 Task: Look for space in Aljaraque, Spain from 4th June, 2023 to 8th June, 2023 for 2 adults in price range Rs.8000 to Rs.16000. Place can be private room with 1  bedroom having 1 bed and 1 bathroom. Property type can be house, flat, guest house, hotel. Booking option can be shelf check-in. Required host language is English.
Action: Mouse moved to (316, 142)
Screenshot: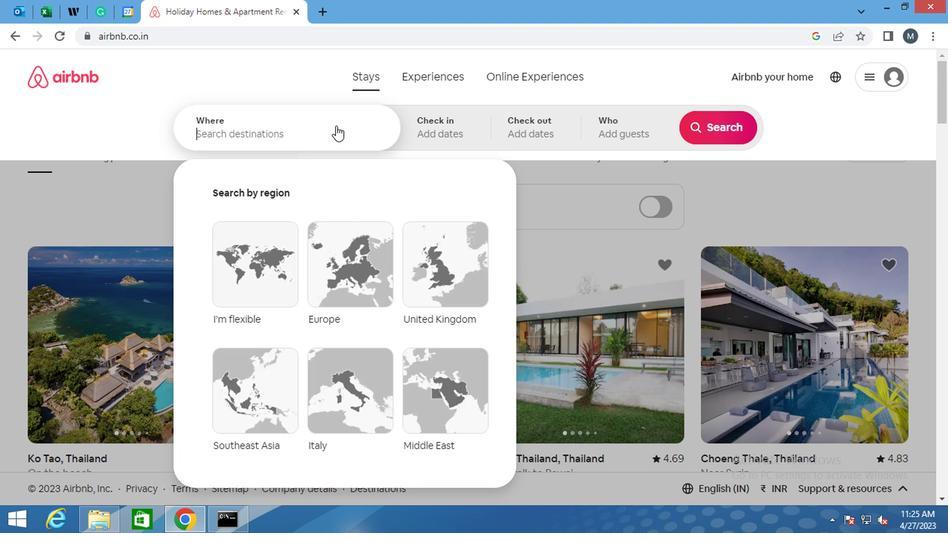 
Action: Mouse pressed left at (316, 142)
Screenshot: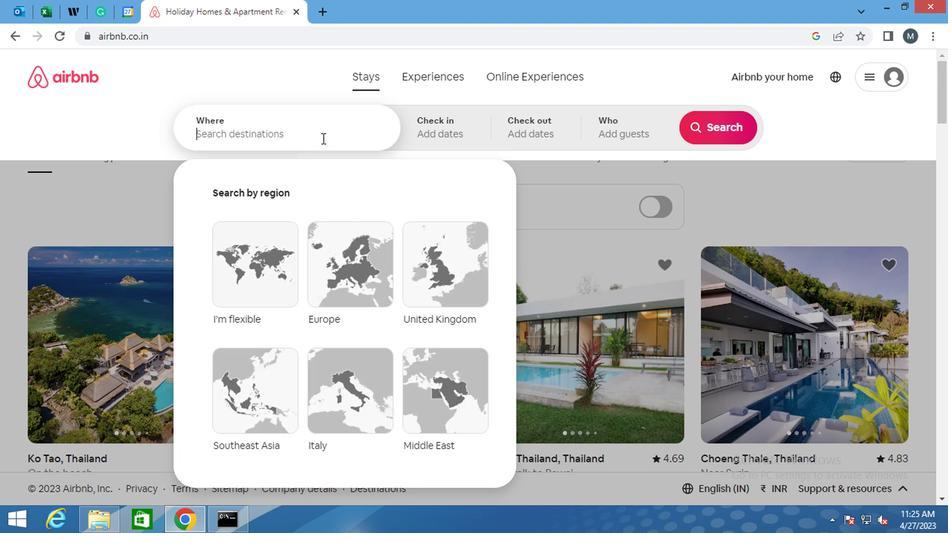 
Action: Mouse moved to (308, 136)
Screenshot: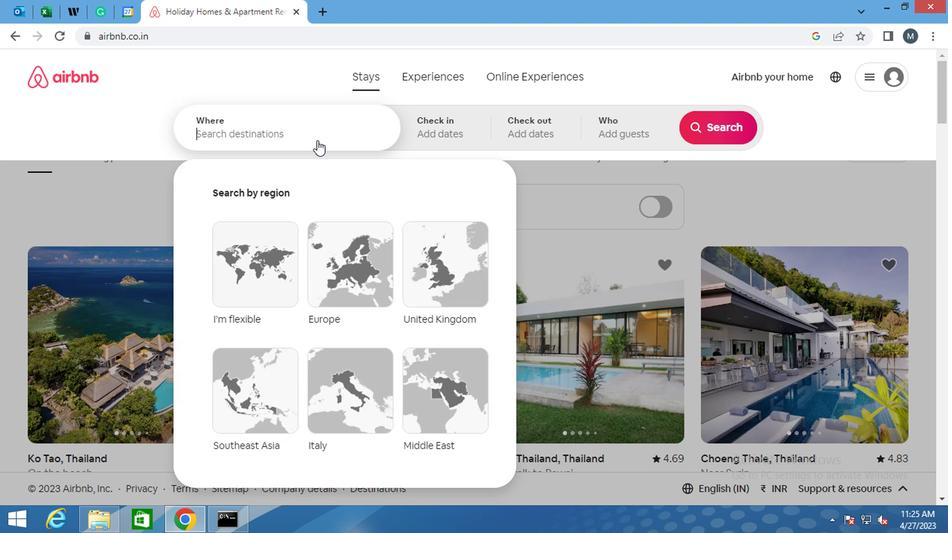 
Action: Key pressed <Key.shift>ALJARAQUE,<Key.space>
Screenshot: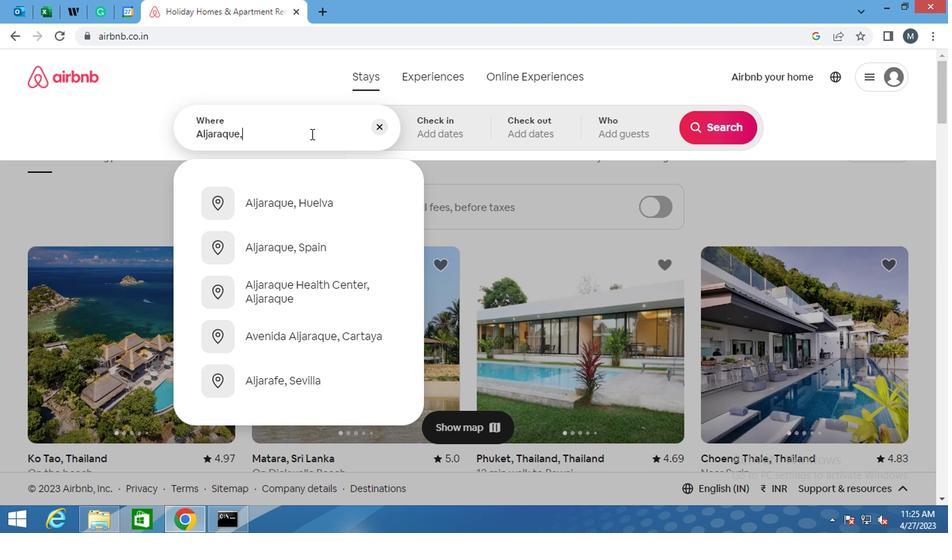 
Action: Mouse moved to (334, 251)
Screenshot: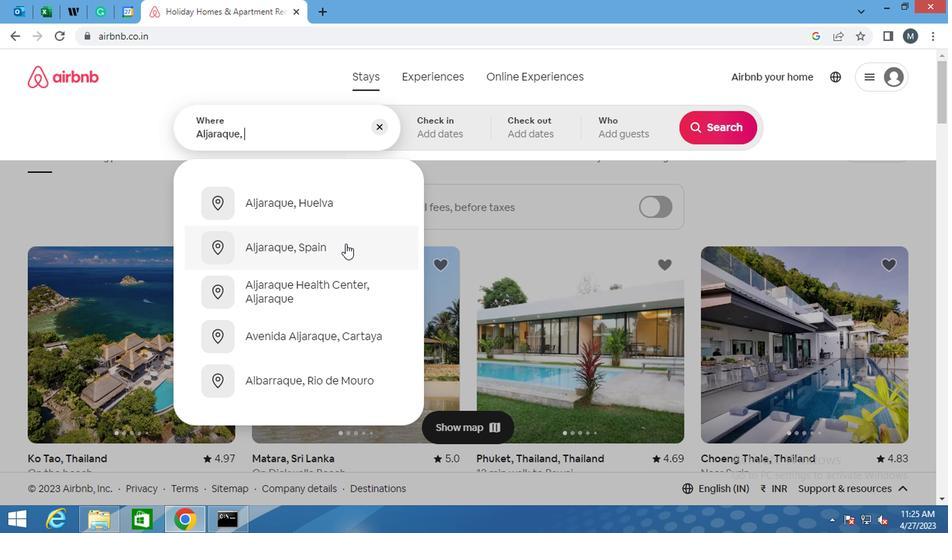 
Action: Mouse pressed left at (334, 251)
Screenshot: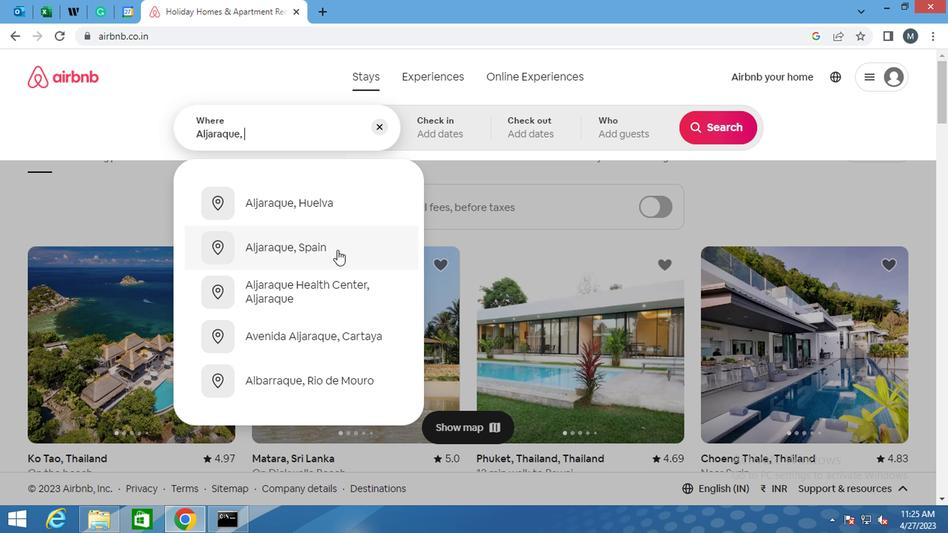 
Action: Mouse moved to (707, 238)
Screenshot: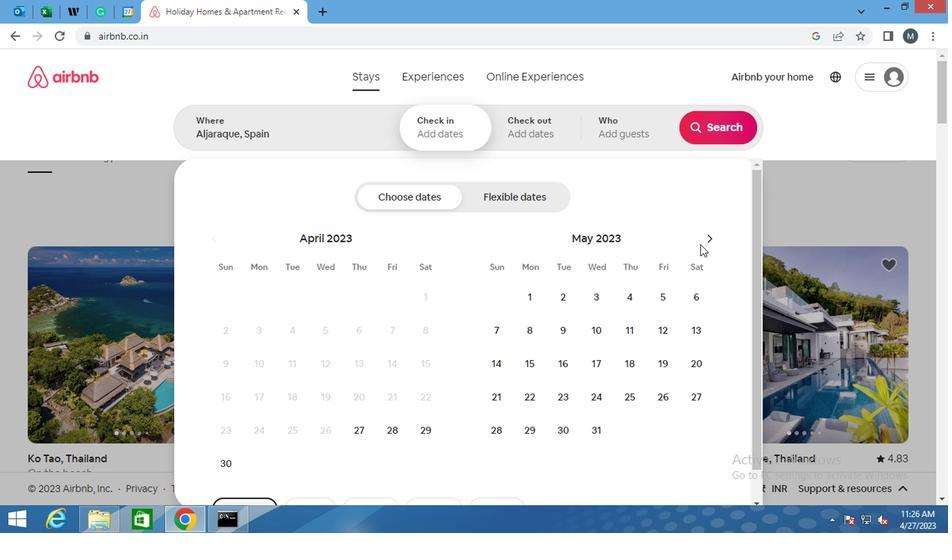 
Action: Mouse pressed left at (707, 238)
Screenshot: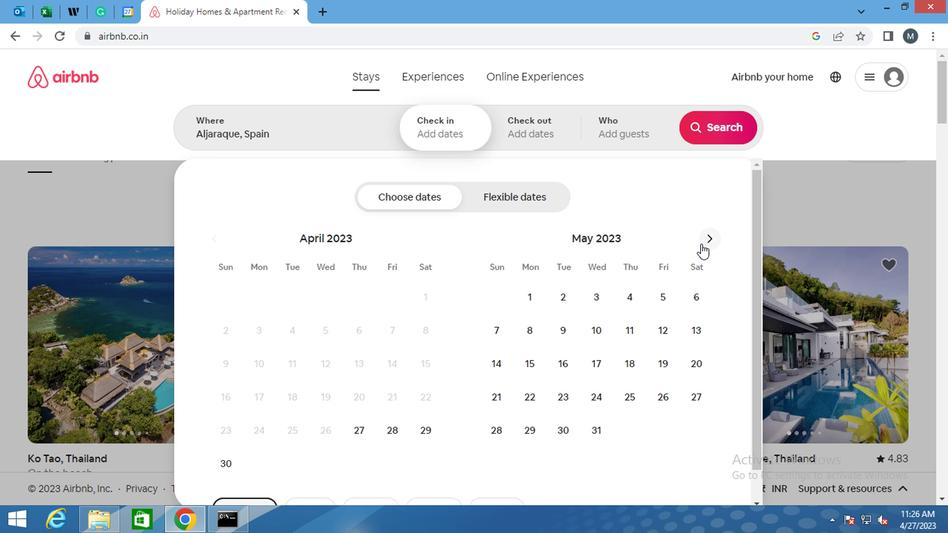 
Action: Mouse pressed left at (707, 238)
Screenshot: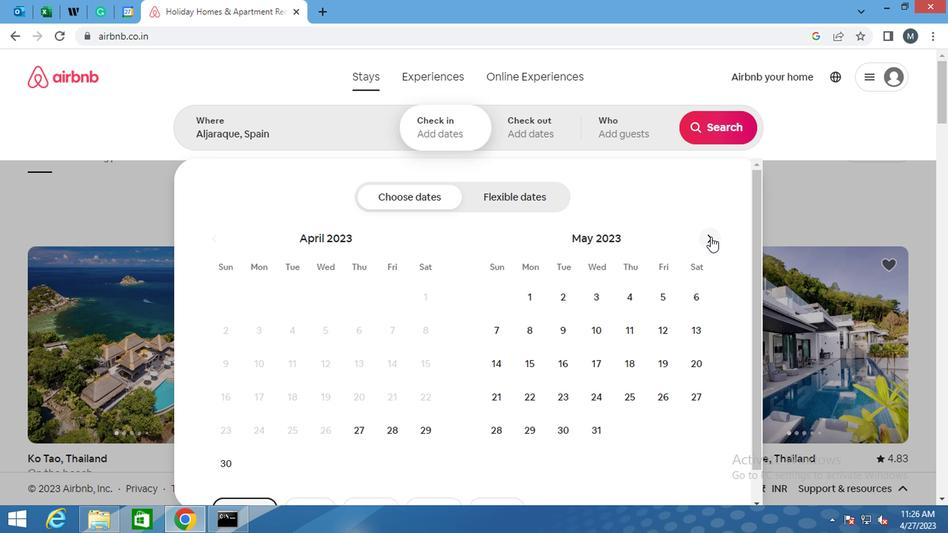 
Action: Mouse moved to (499, 335)
Screenshot: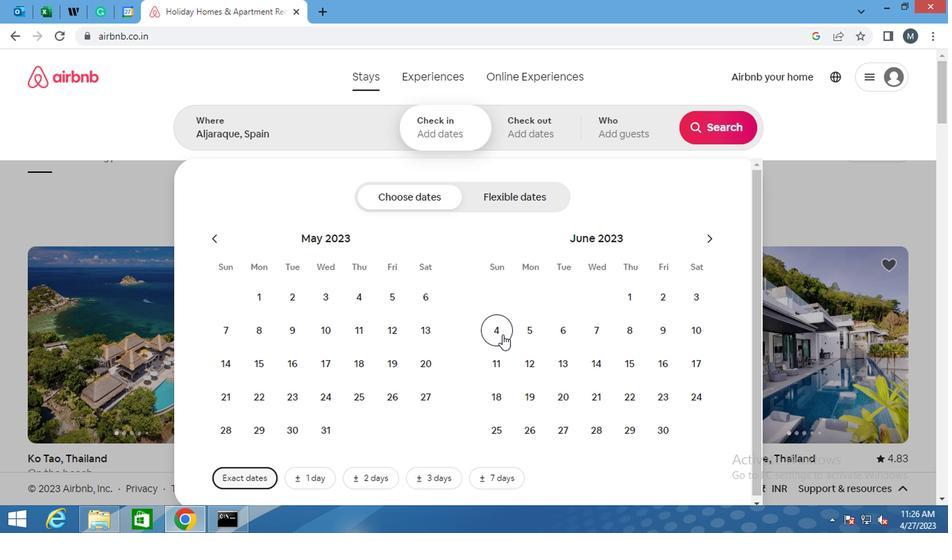
Action: Mouse pressed left at (499, 335)
Screenshot: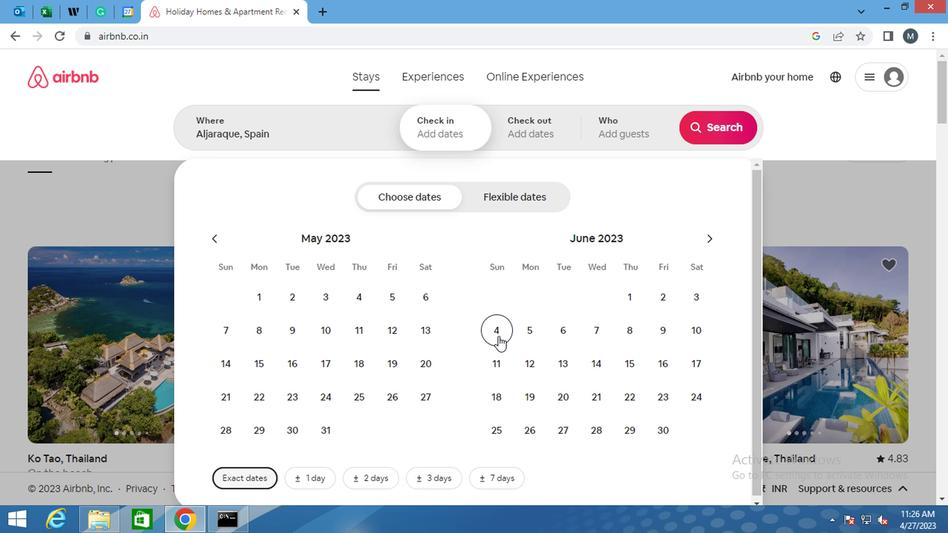 
Action: Mouse moved to (639, 333)
Screenshot: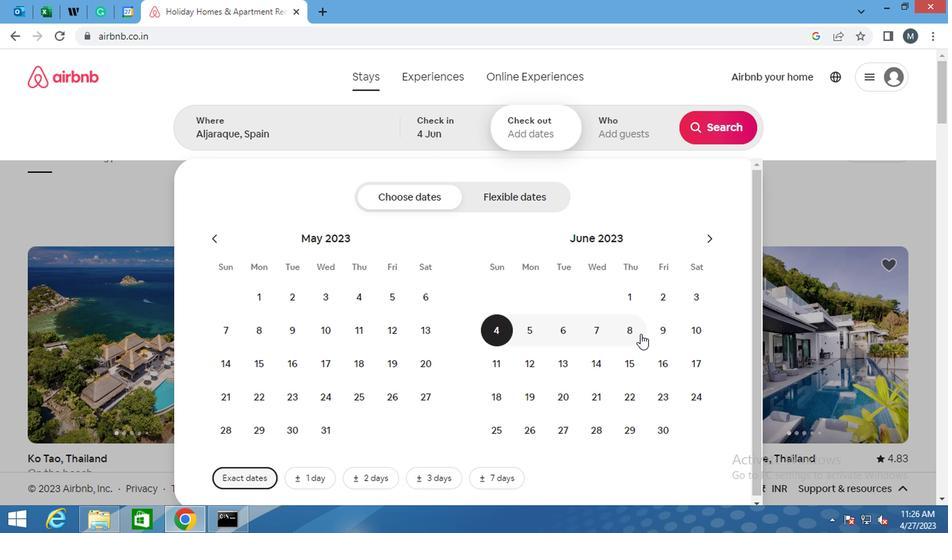 
Action: Mouse pressed left at (639, 333)
Screenshot: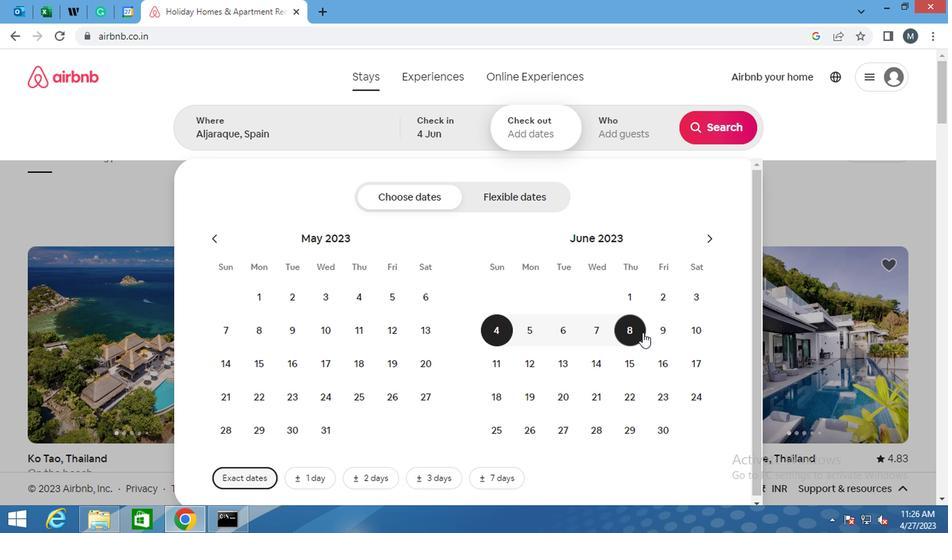
Action: Mouse moved to (615, 141)
Screenshot: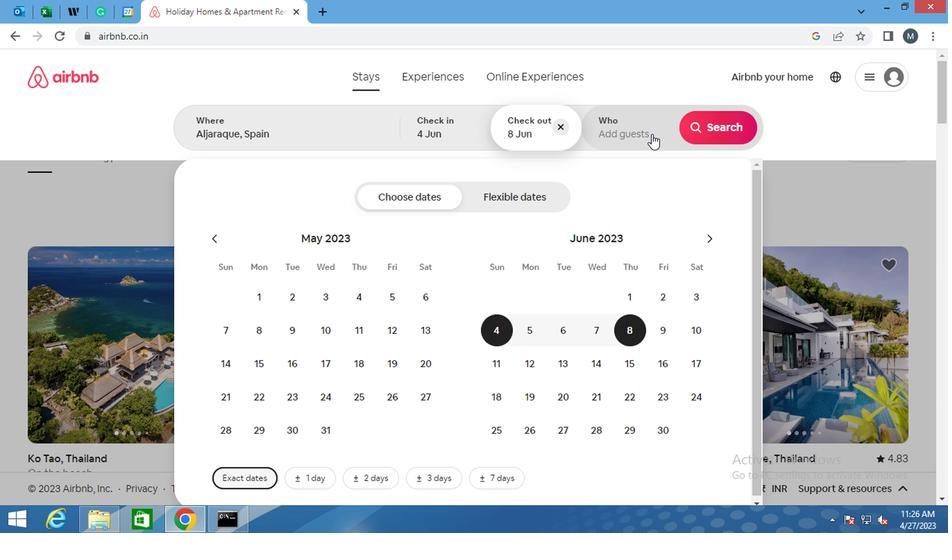 
Action: Mouse pressed left at (615, 141)
Screenshot: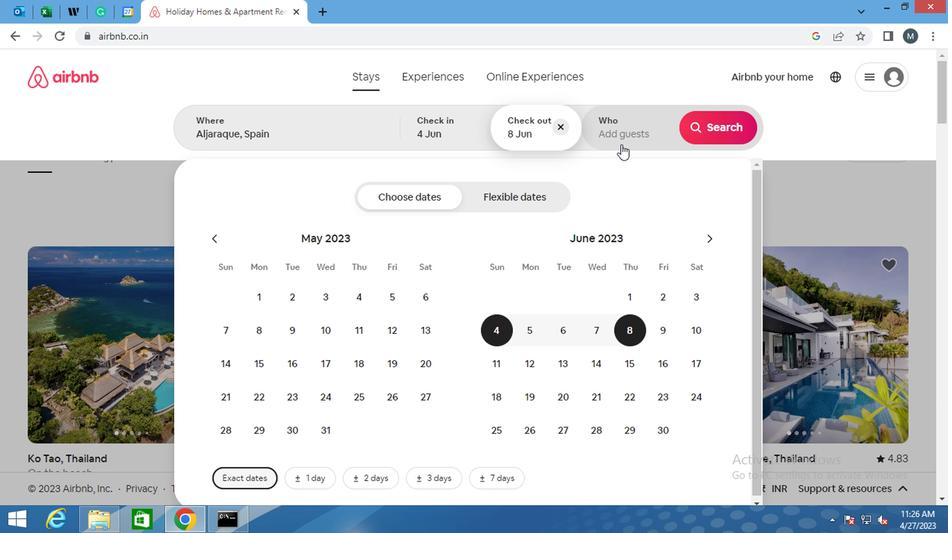 
Action: Mouse moved to (721, 206)
Screenshot: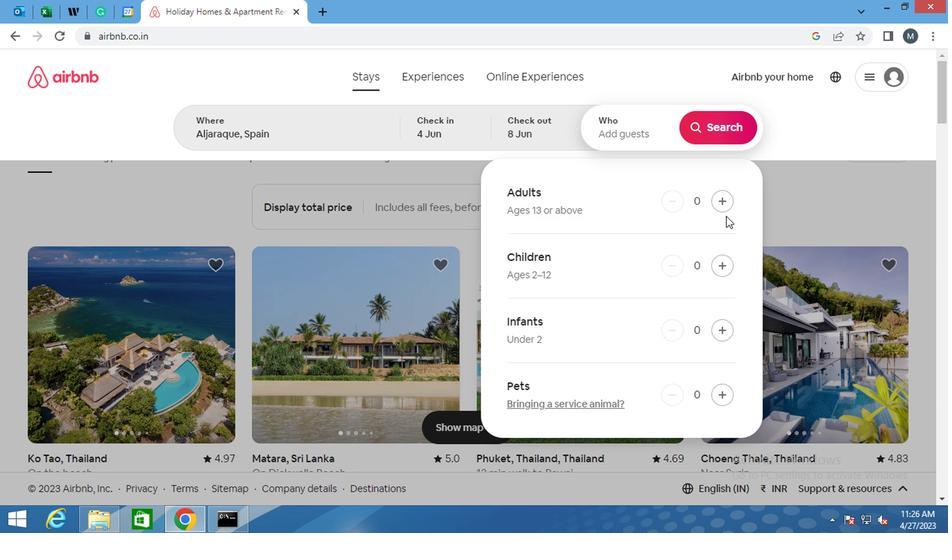 
Action: Mouse pressed left at (721, 206)
Screenshot: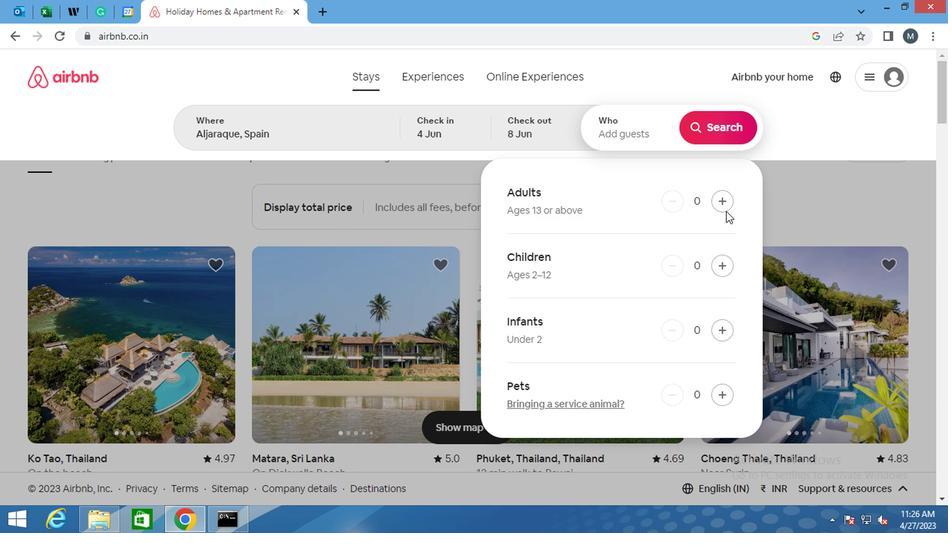 
Action: Mouse pressed left at (721, 206)
Screenshot: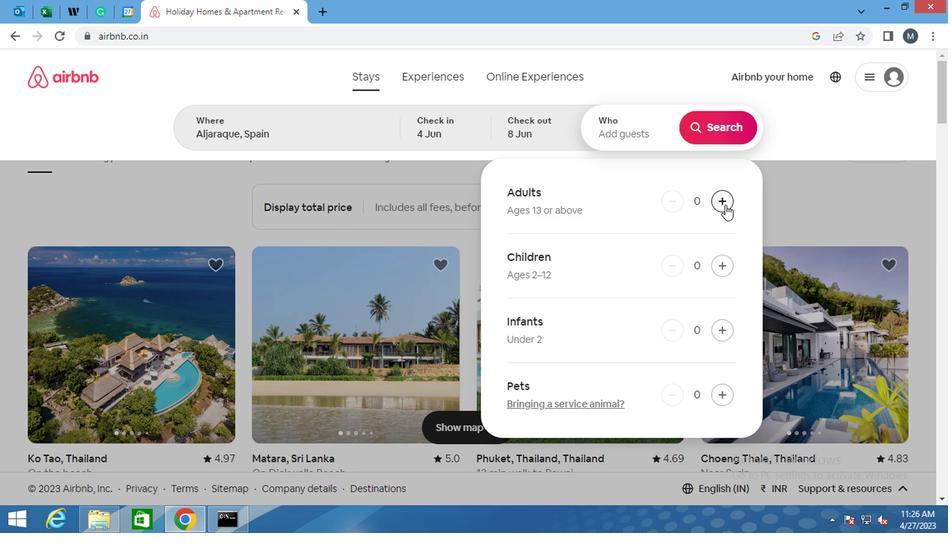 
Action: Mouse moved to (739, 126)
Screenshot: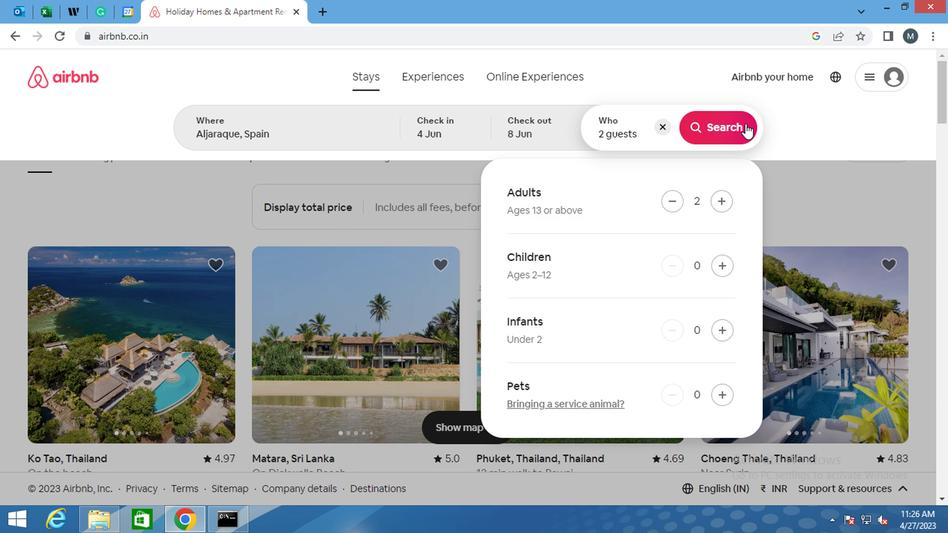 
Action: Mouse pressed left at (739, 126)
Screenshot: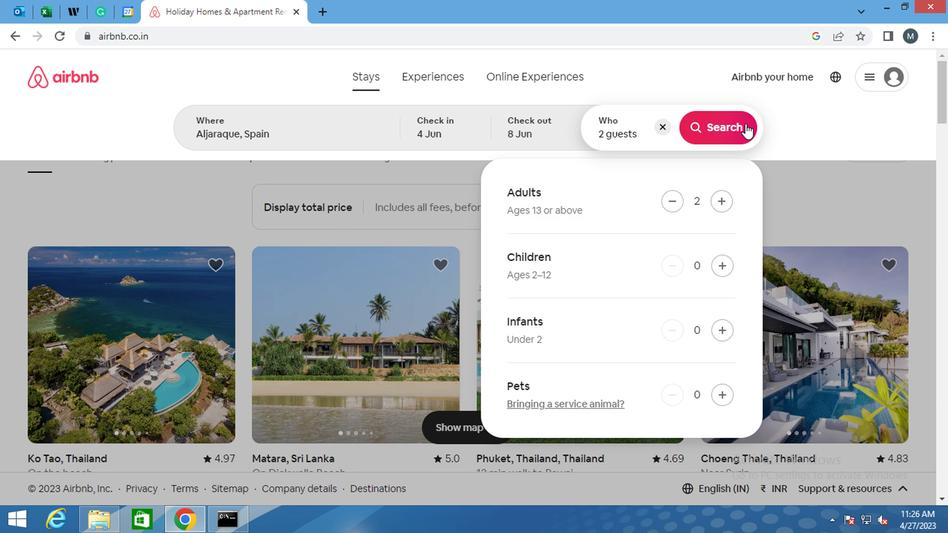 
Action: Mouse moved to (871, 133)
Screenshot: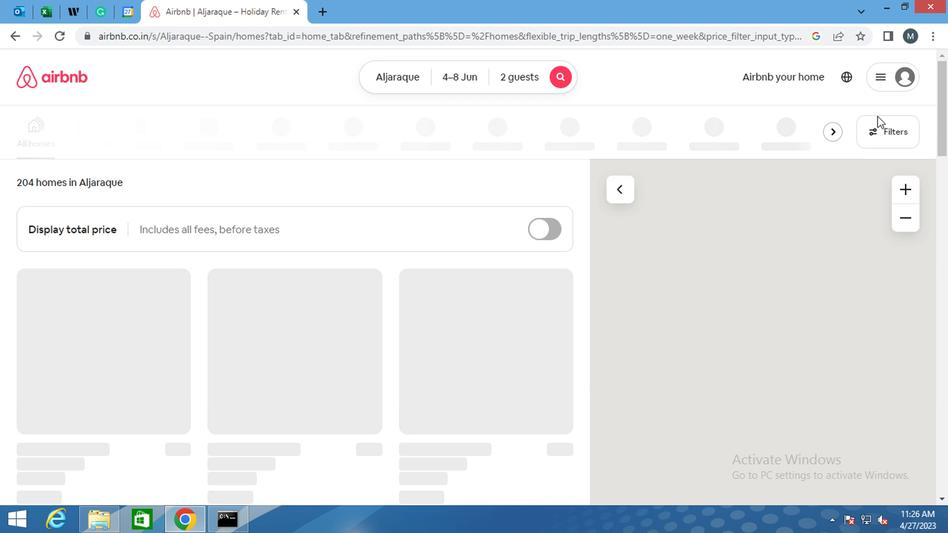 
Action: Mouse pressed left at (871, 133)
Screenshot: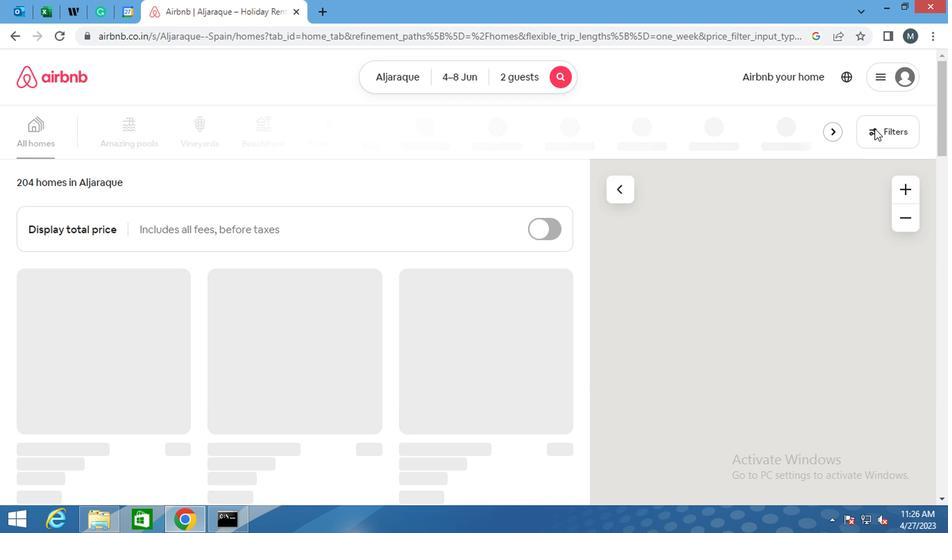 
Action: Mouse moved to (368, 314)
Screenshot: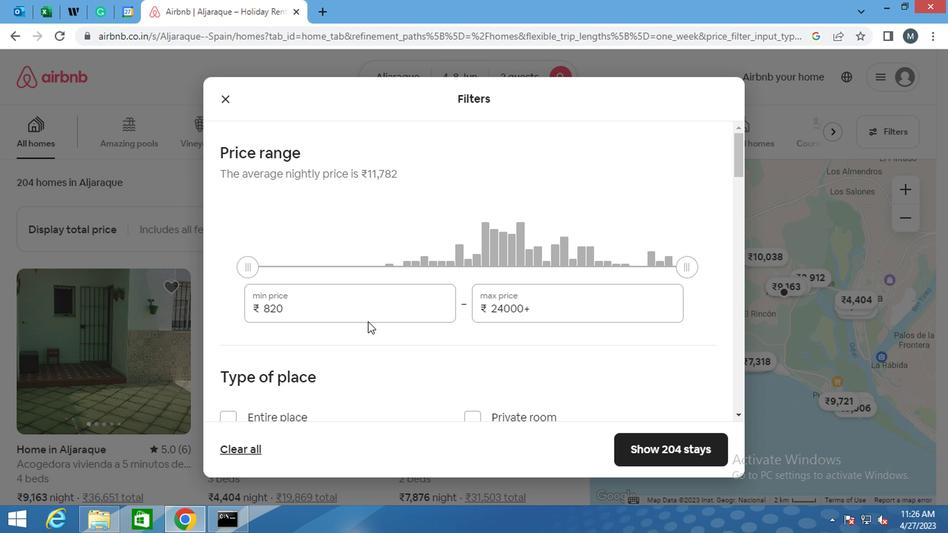 
Action: Mouse pressed left at (368, 314)
Screenshot: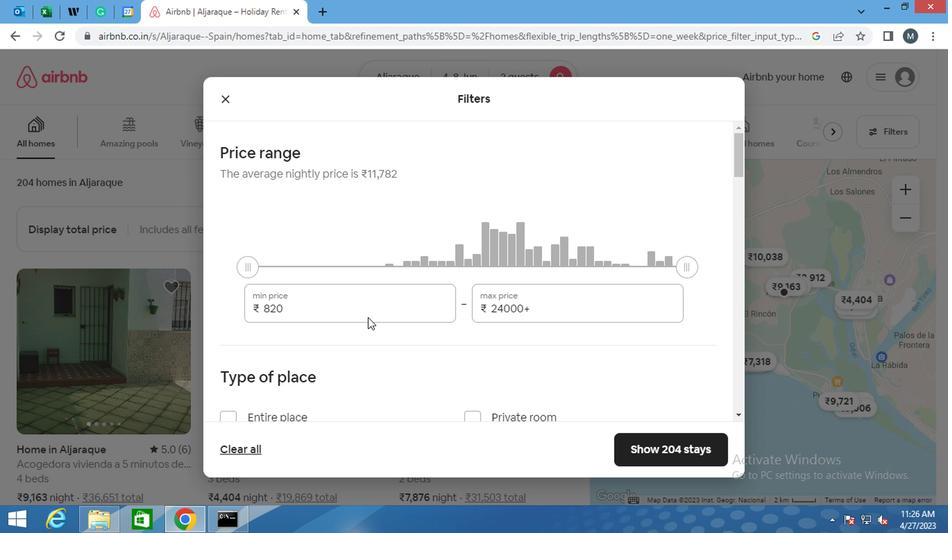 
Action: Mouse moved to (366, 316)
Screenshot: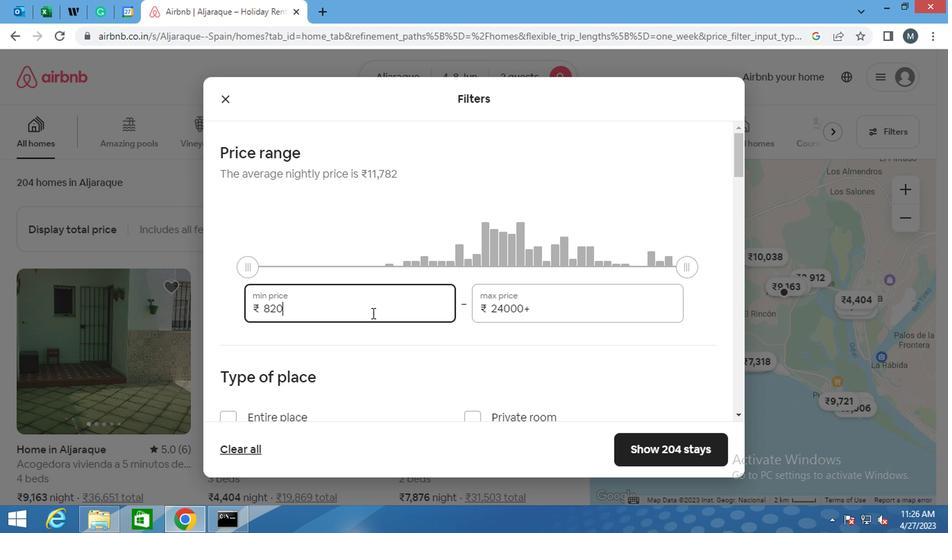 
Action: Key pressed <Key.backspace><Key.backspace>000
Screenshot: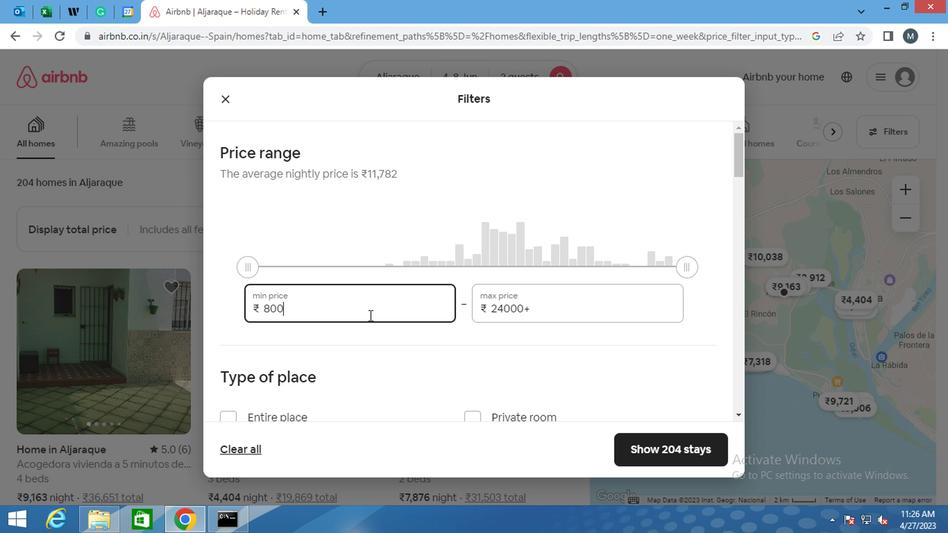 
Action: Mouse moved to (572, 315)
Screenshot: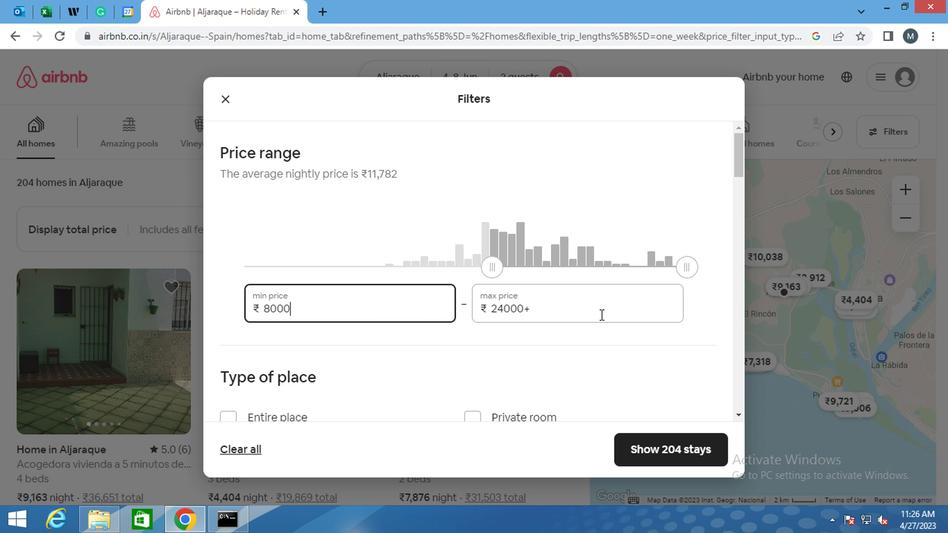 
Action: Mouse pressed left at (572, 315)
Screenshot: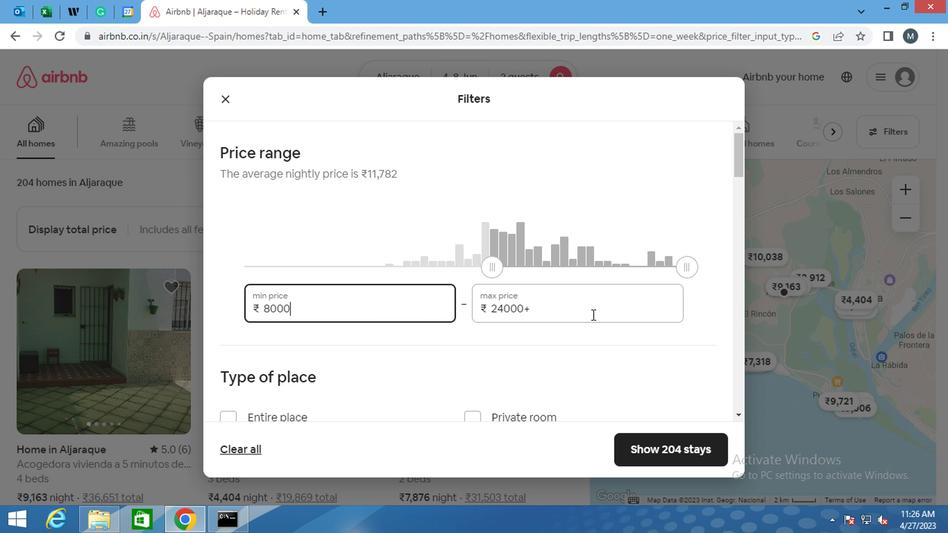 
Action: Key pressed <Key.backspace><Key.backspace><Key.backspace><Key.backspace><Key.backspace><Key.backspace><Key.backspace><Key.backspace><Key.backspace><Key.backspace><Key.backspace>16000
Screenshot: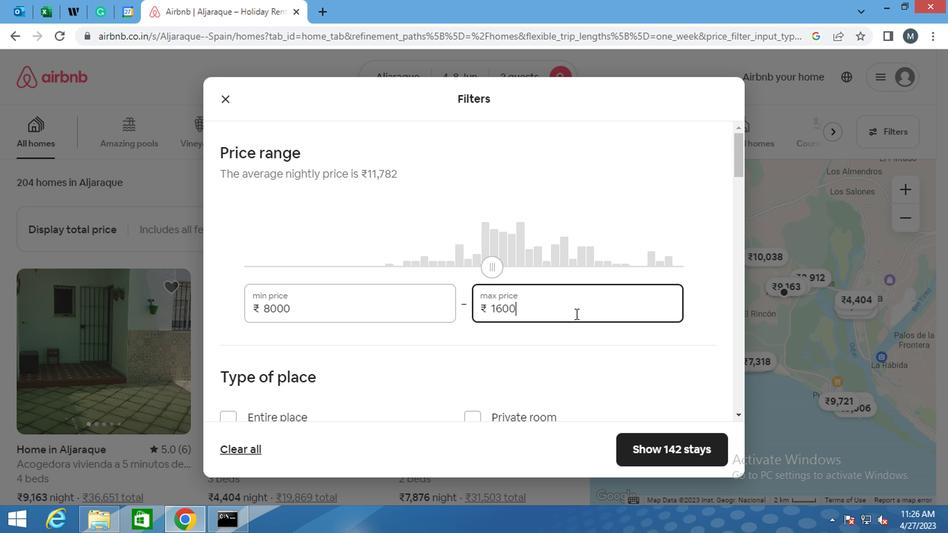
Action: Mouse moved to (419, 264)
Screenshot: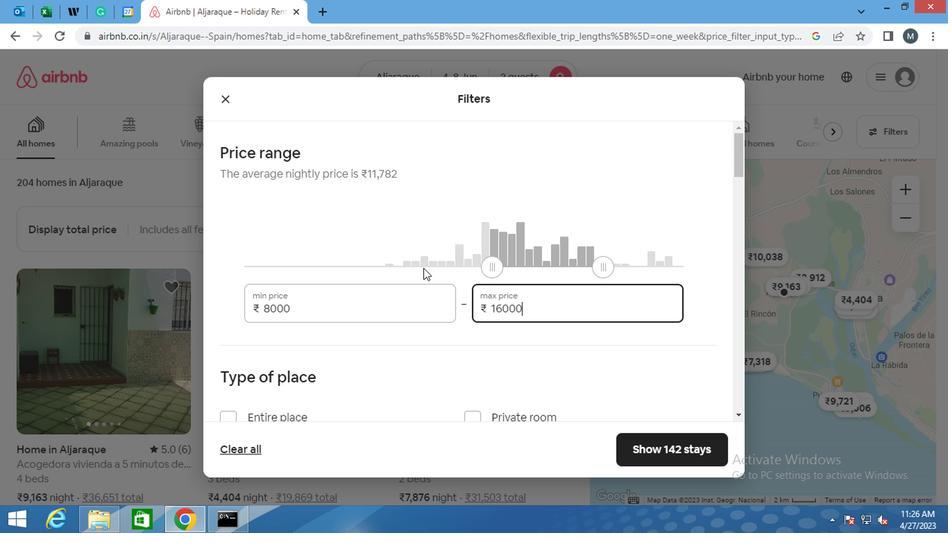 
Action: Mouse scrolled (419, 263) with delta (0, 0)
Screenshot: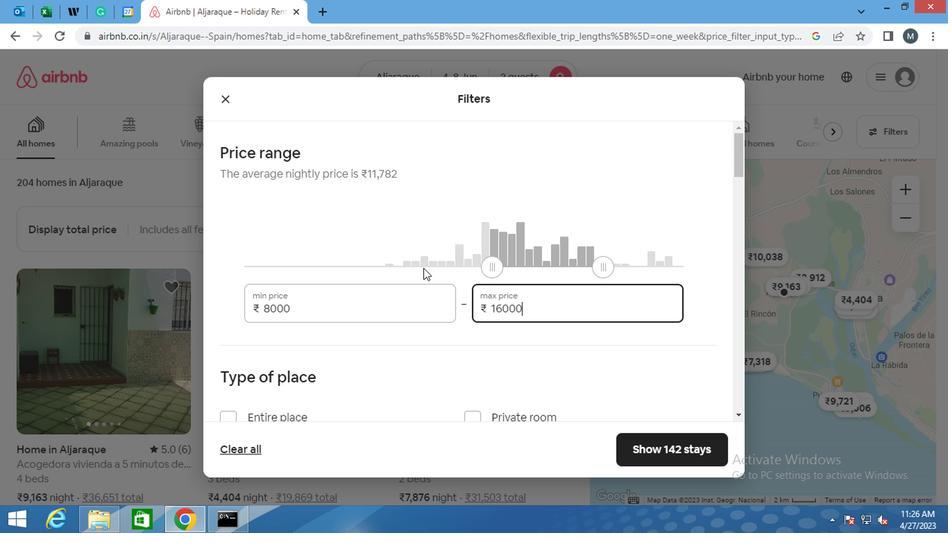 
Action: Mouse moved to (419, 264)
Screenshot: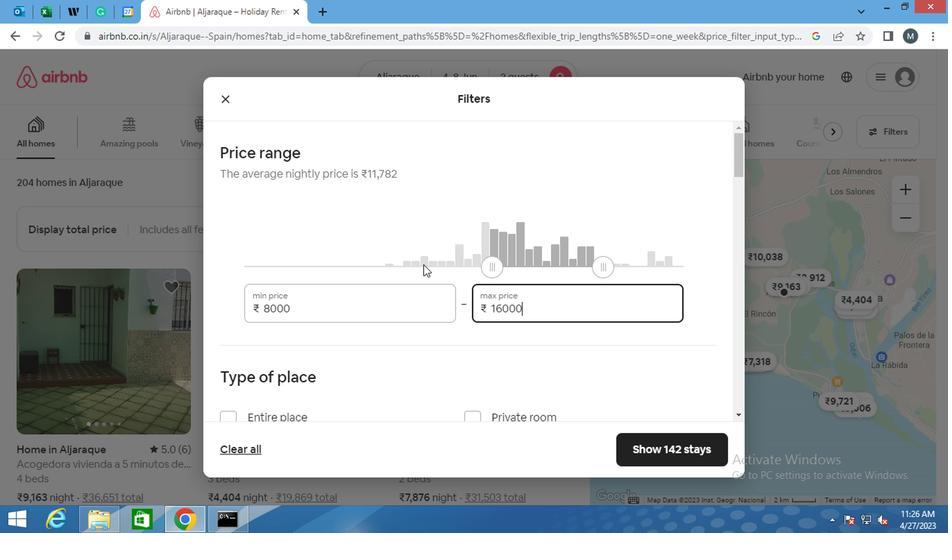 
Action: Mouse scrolled (419, 263) with delta (0, 0)
Screenshot: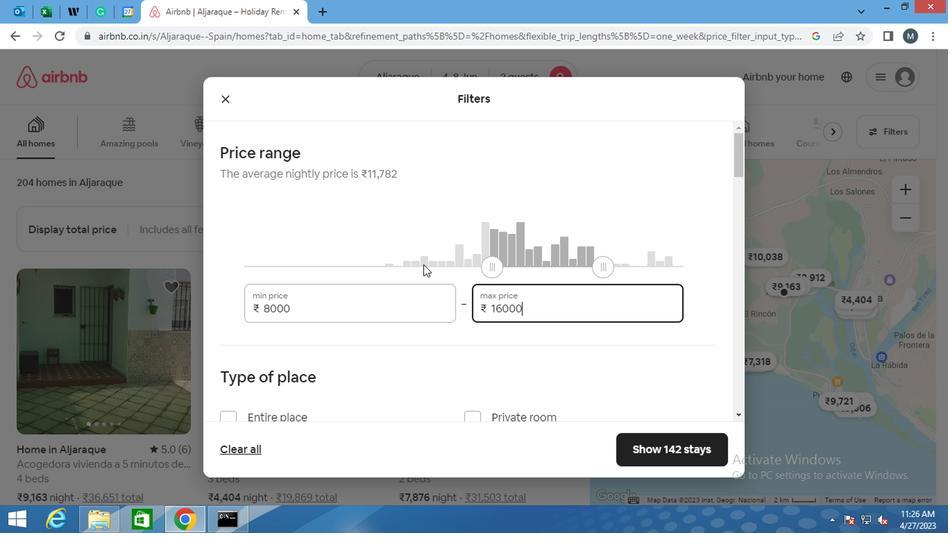 
Action: Mouse moved to (409, 266)
Screenshot: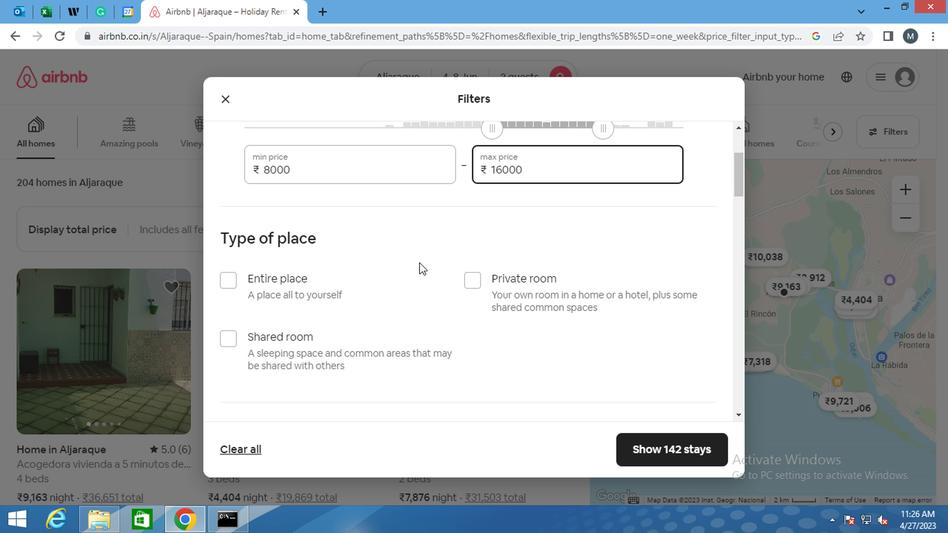 
Action: Mouse scrolled (409, 265) with delta (0, 0)
Screenshot: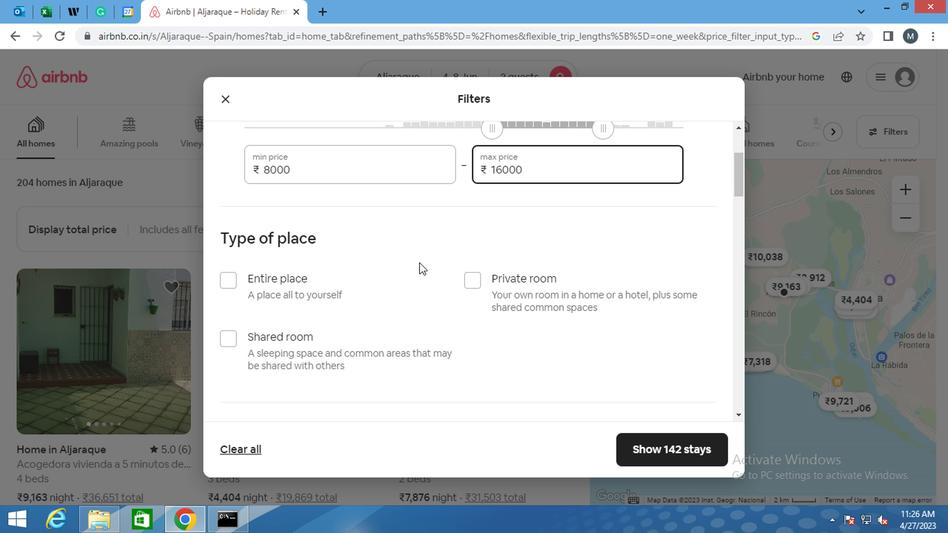 
Action: Mouse moved to (467, 210)
Screenshot: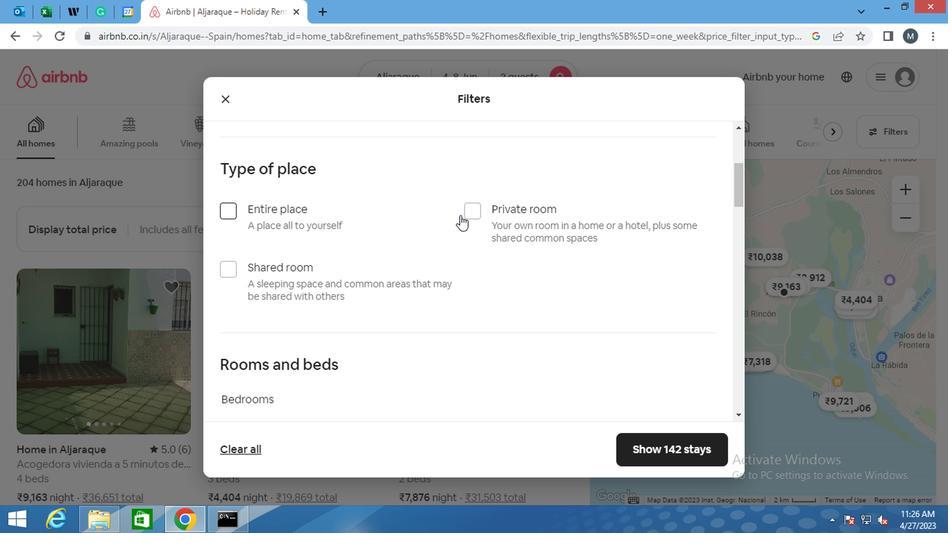 
Action: Mouse pressed left at (467, 210)
Screenshot: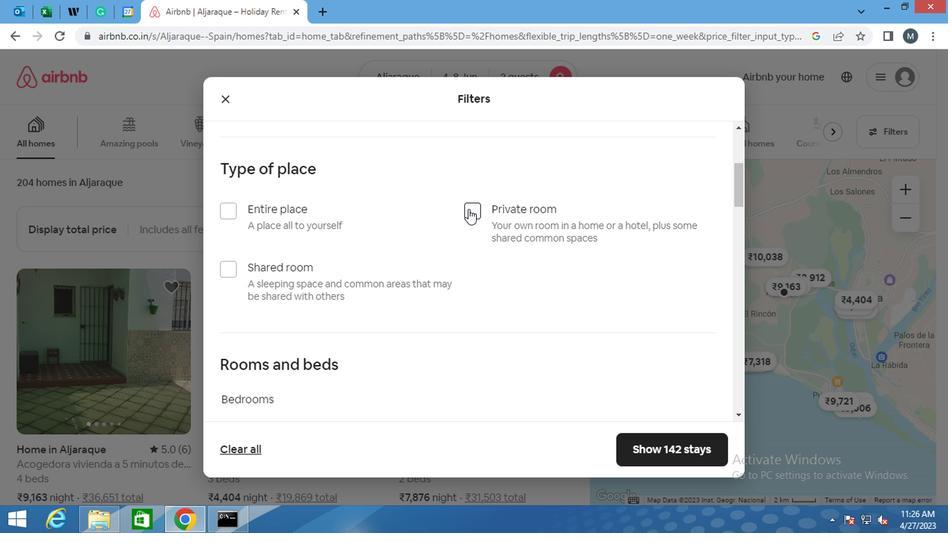 
Action: Mouse moved to (321, 224)
Screenshot: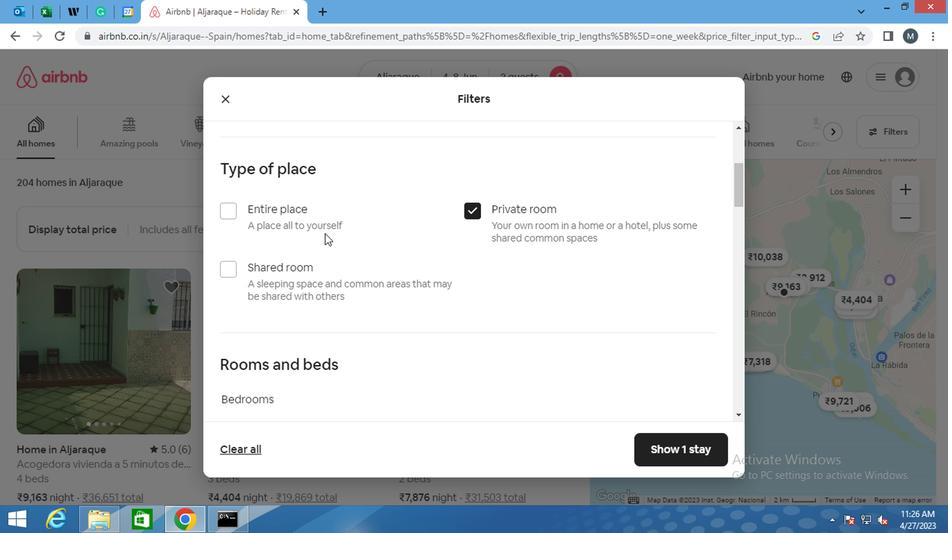 
Action: Mouse scrolled (321, 223) with delta (0, 0)
Screenshot: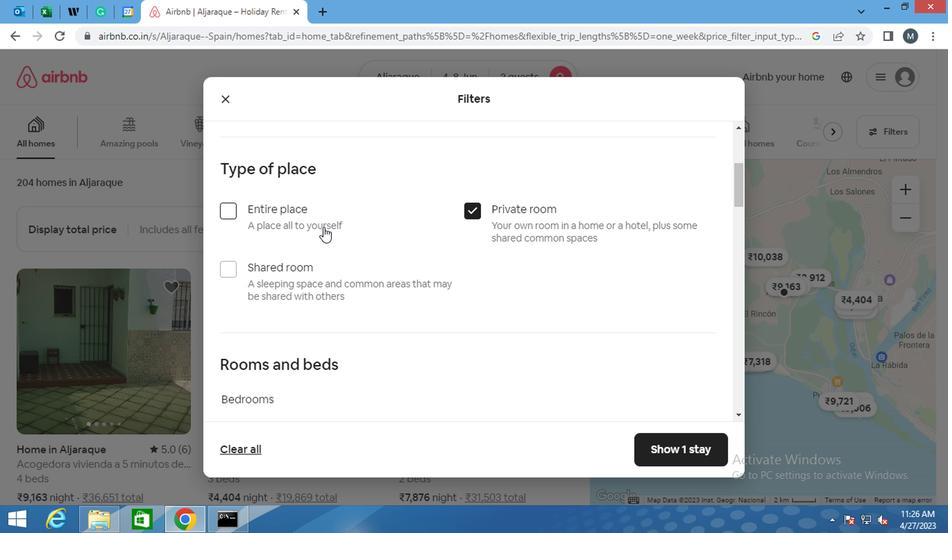 
Action: Mouse moved to (319, 221)
Screenshot: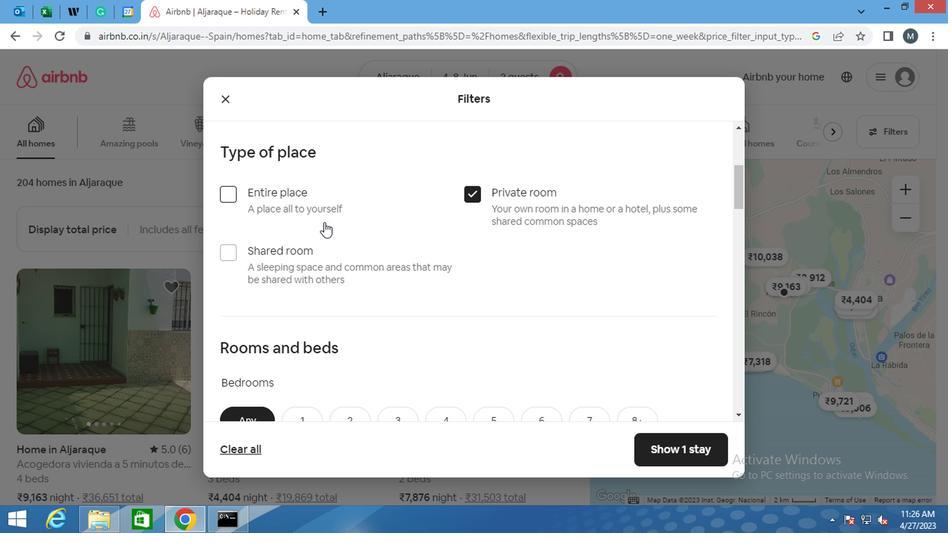 
Action: Mouse scrolled (319, 220) with delta (0, 0)
Screenshot: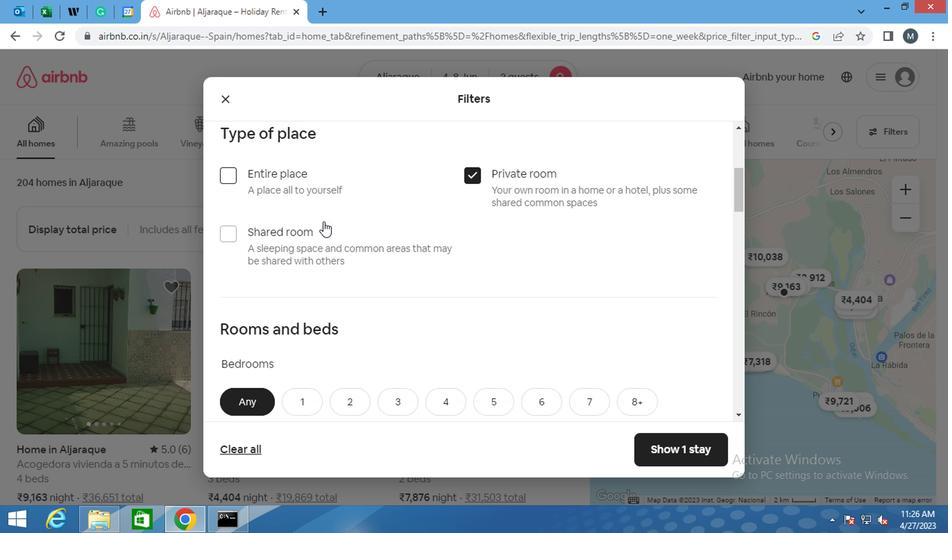 
Action: Mouse moved to (227, 228)
Screenshot: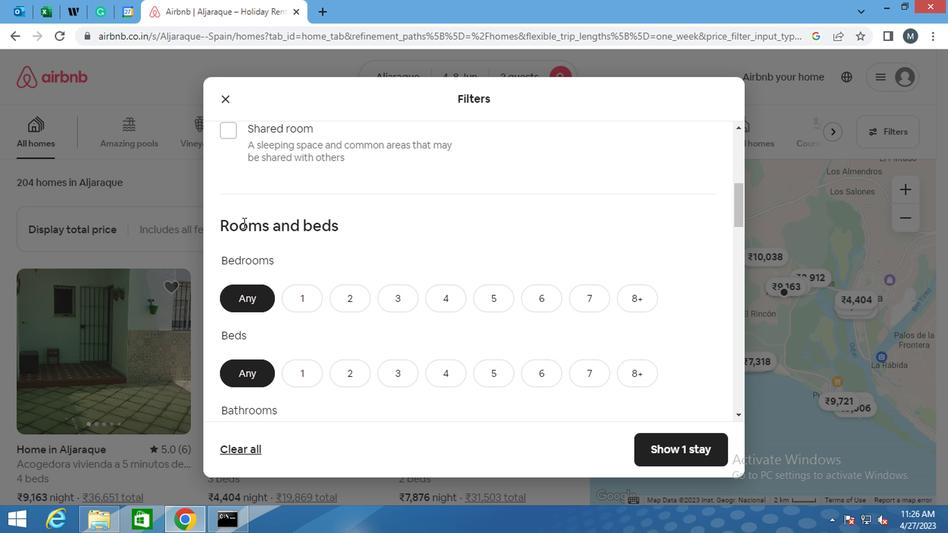 
Action: Mouse scrolled (227, 227) with delta (0, 0)
Screenshot: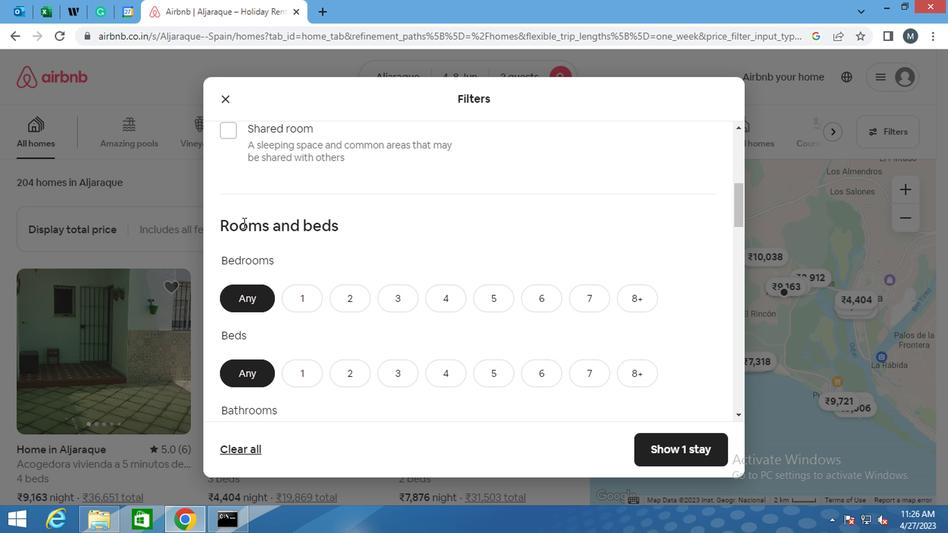 
Action: Mouse moved to (293, 254)
Screenshot: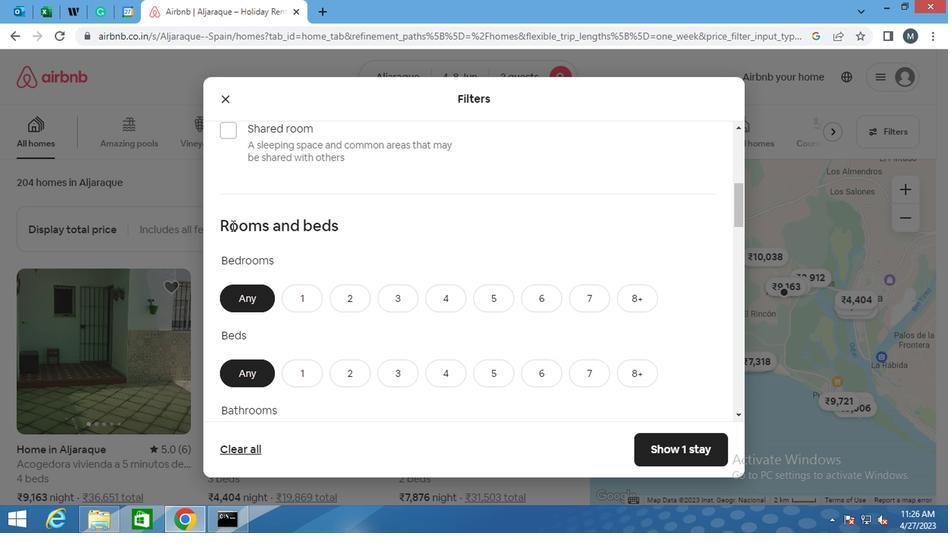 
Action: Mouse scrolled (293, 253) with delta (0, 0)
Screenshot: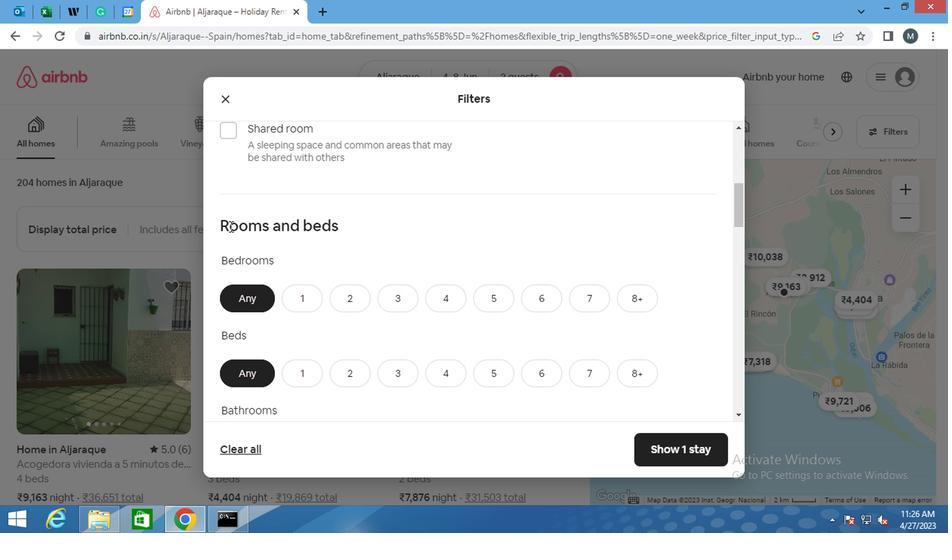 
Action: Mouse scrolled (293, 253) with delta (0, 0)
Screenshot: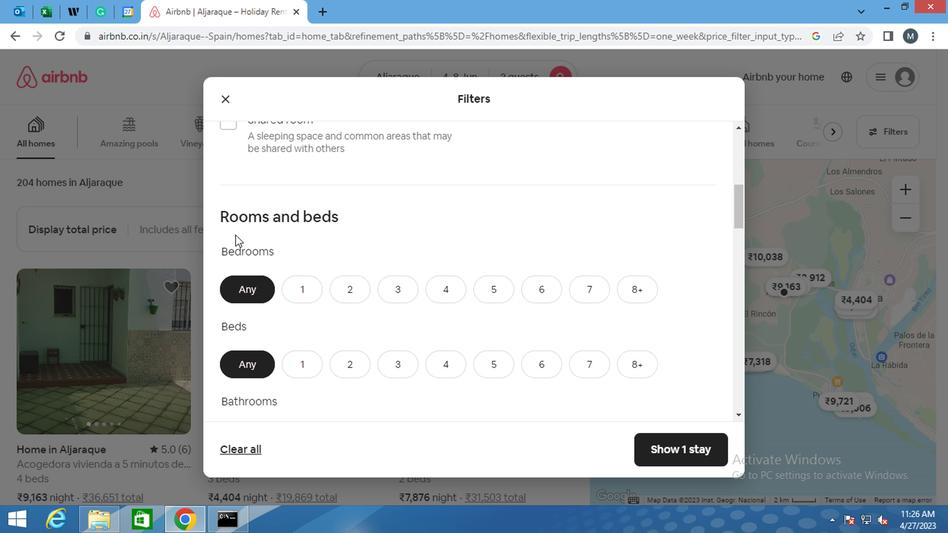 
Action: Mouse moved to (283, 236)
Screenshot: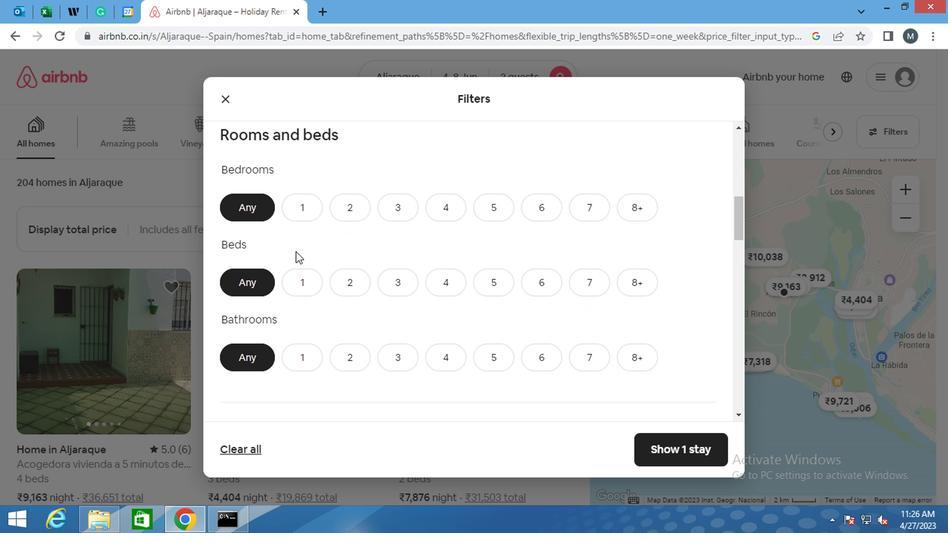 
Action: Mouse scrolled (283, 237) with delta (0, 0)
Screenshot: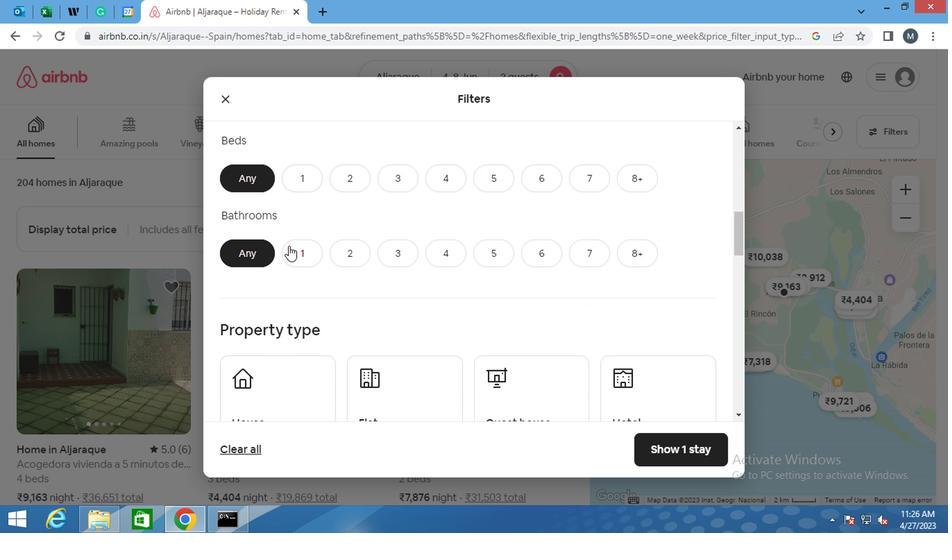 
Action: Mouse scrolled (283, 237) with delta (0, 0)
Screenshot: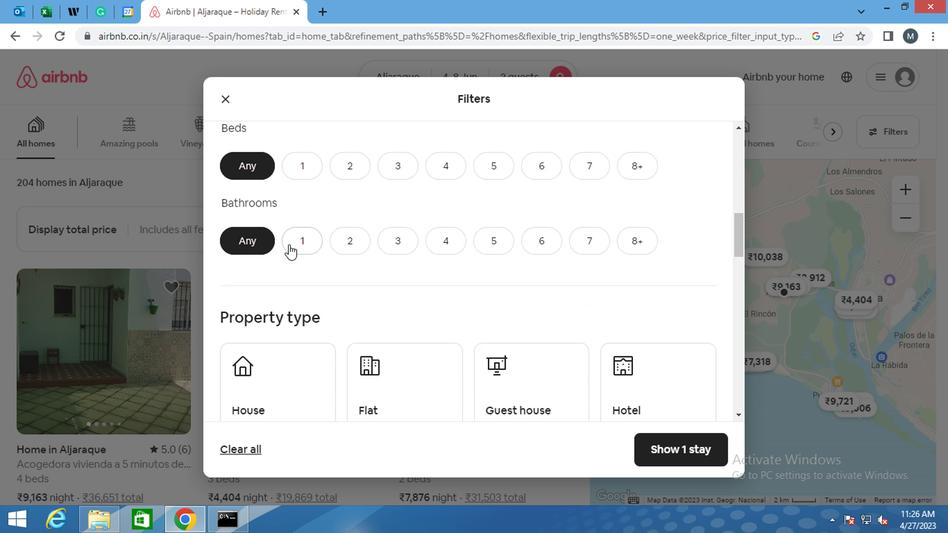 
Action: Mouse moved to (298, 235)
Screenshot: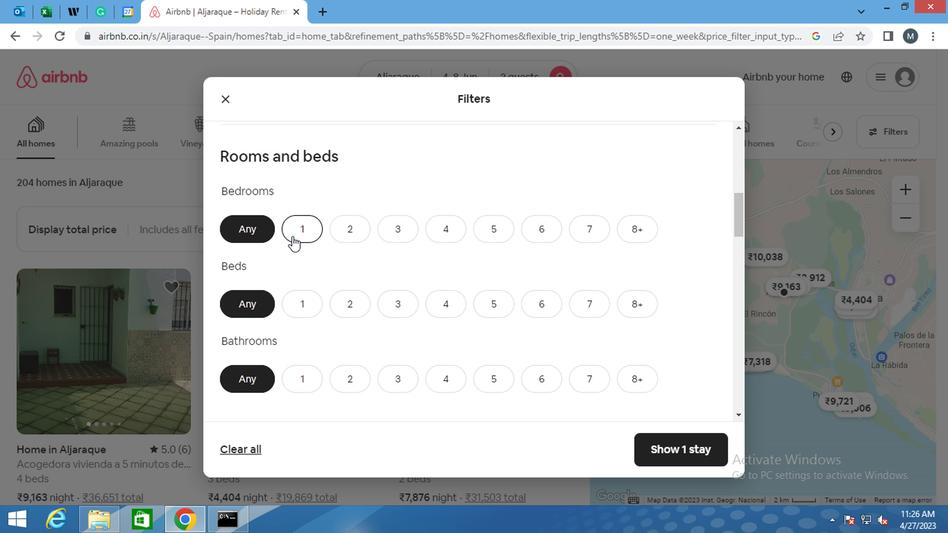 
Action: Mouse pressed left at (298, 235)
Screenshot: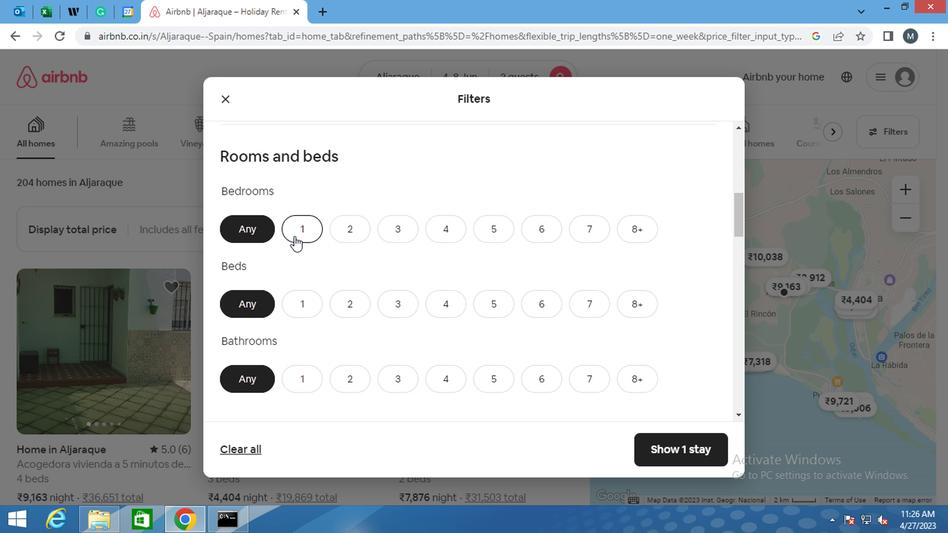 
Action: Mouse moved to (296, 305)
Screenshot: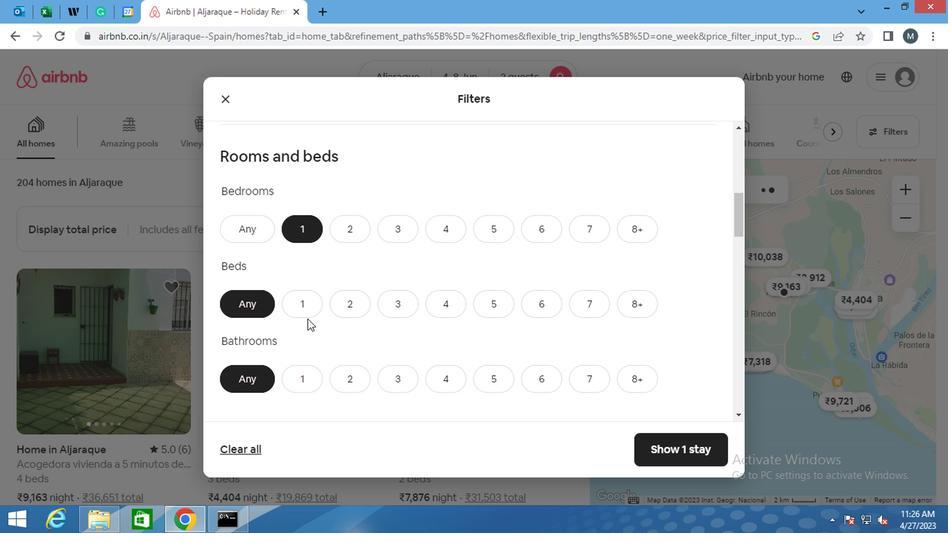 
Action: Mouse pressed left at (296, 305)
Screenshot: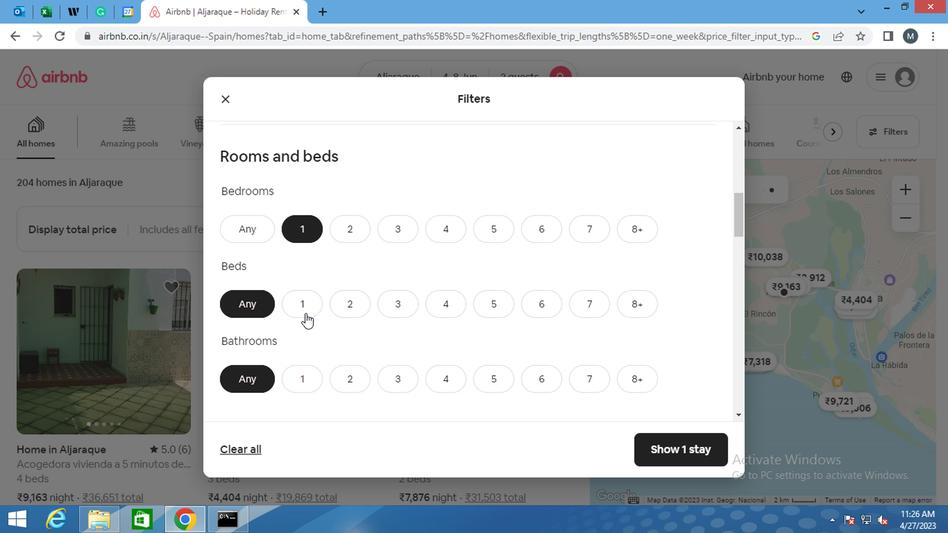 
Action: Mouse moved to (296, 382)
Screenshot: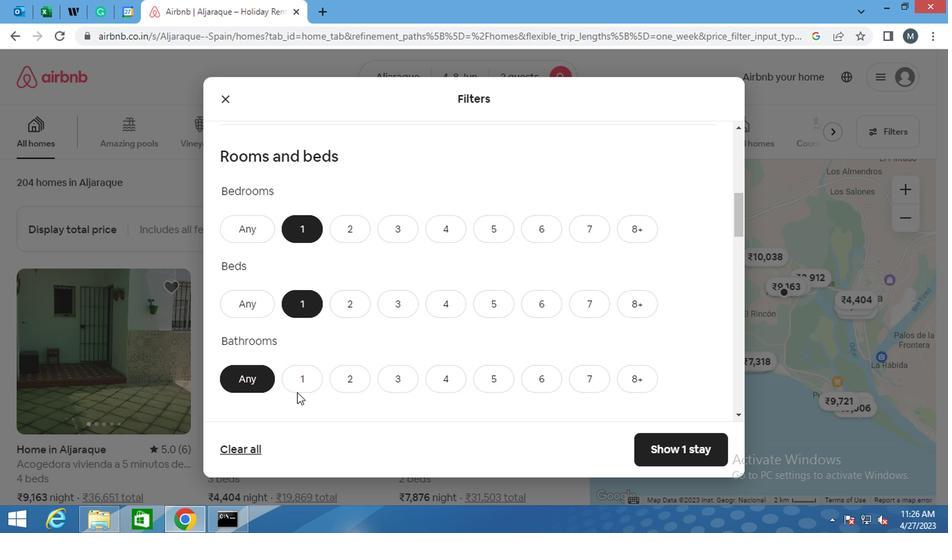 
Action: Mouse pressed left at (296, 382)
Screenshot: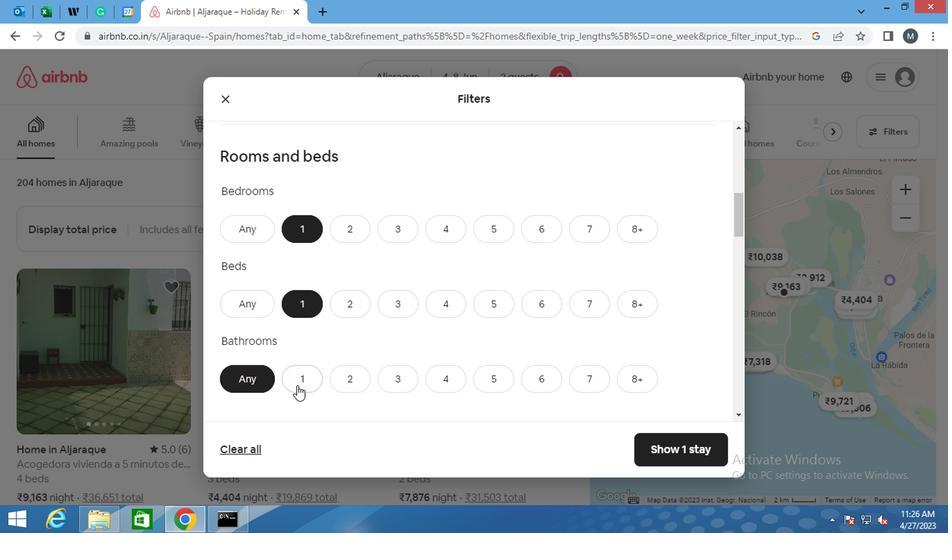 
Action: Mouse moved to (265, 297)
Screenshot: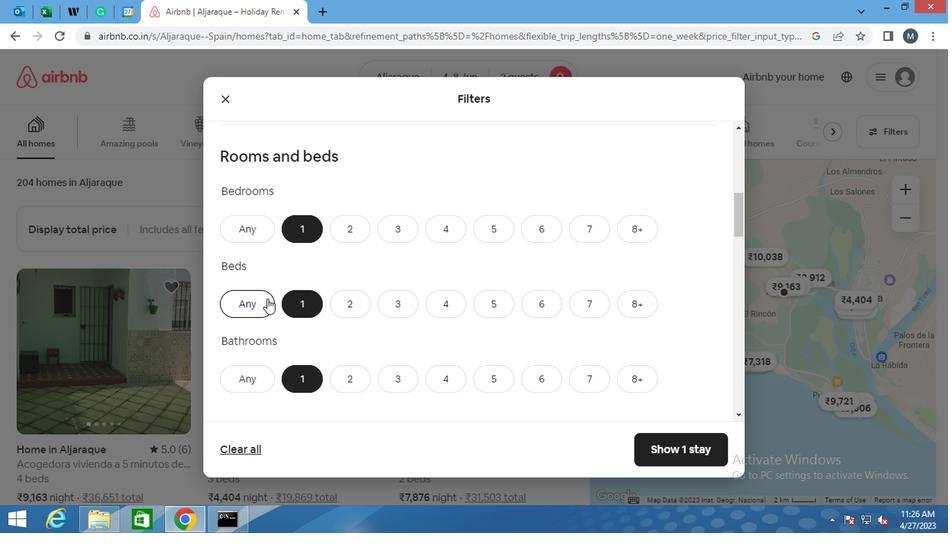 
Action: Mouse scrolled (265, 296) with delta (0, 0)
Screenshot: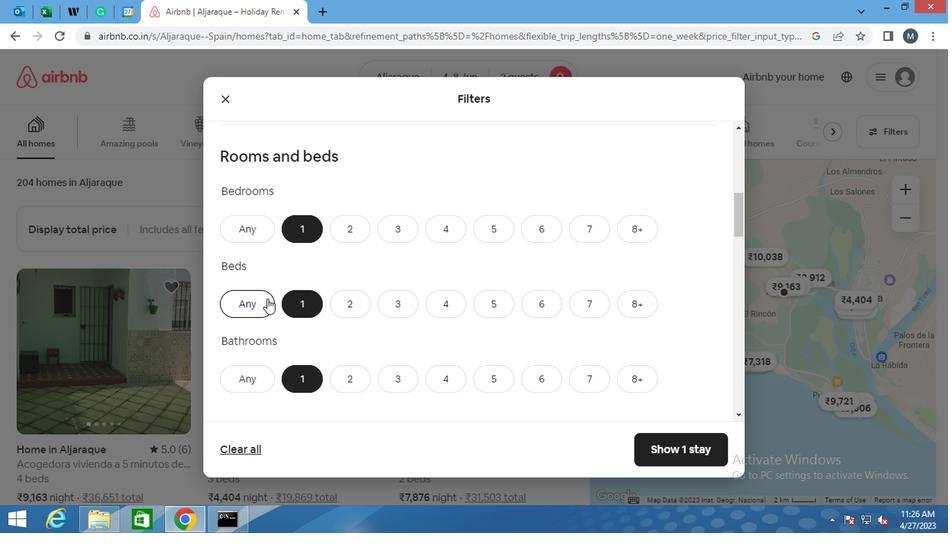 
Action: Mouse moved to (263, 296)
Screenshot: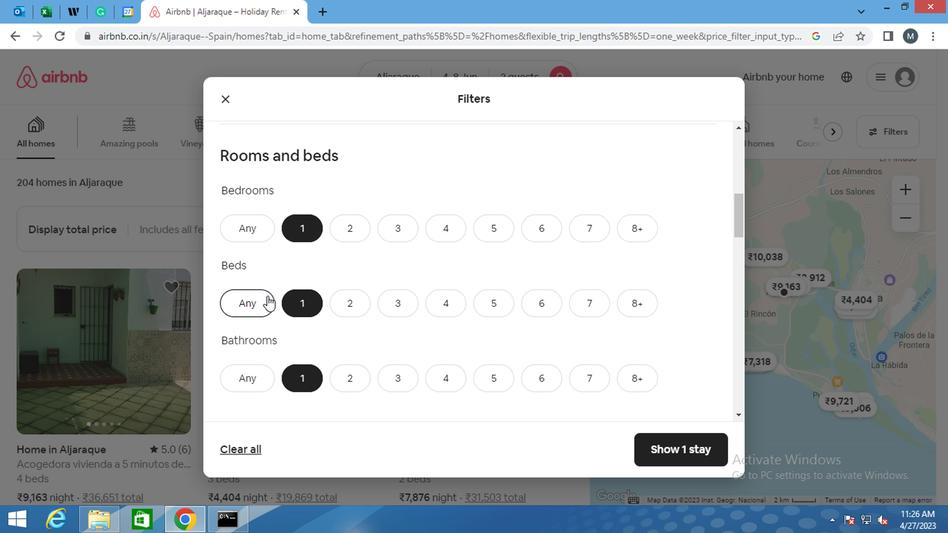 
Action: Mouse scrolled (263, 295) with delta (0, 0)
Screenshot: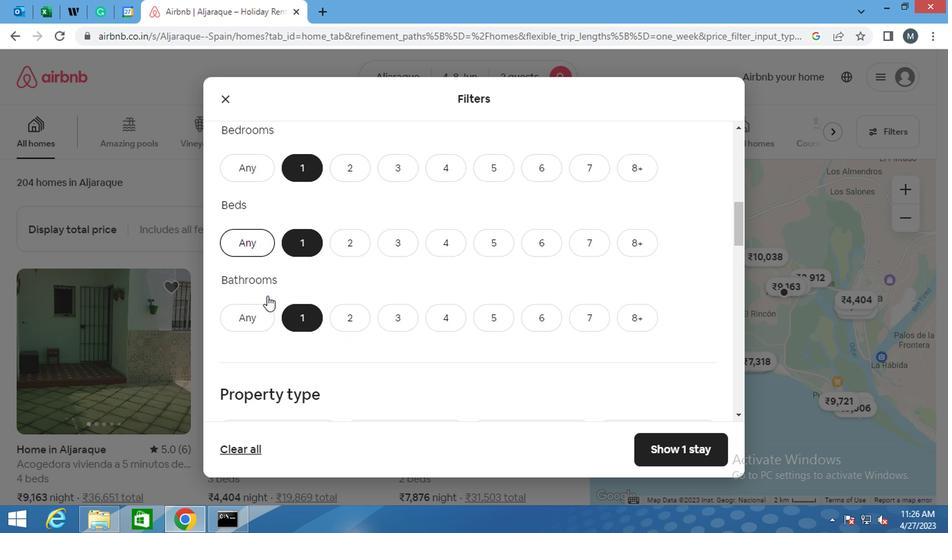 
Action: Mouse moved to (252, 302)
Screenshot: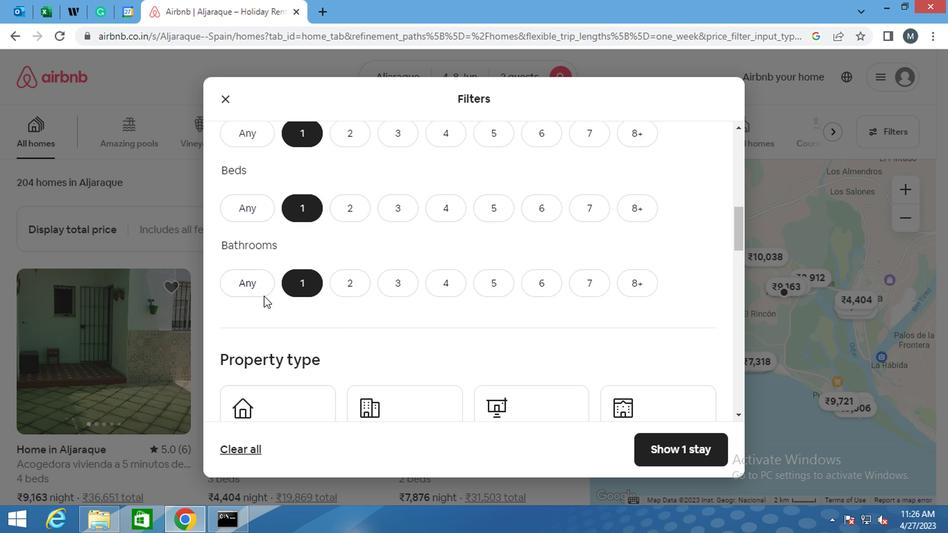 
Action: Mouse scrolled (252, 301) with delta (0, 0)
Screenshot: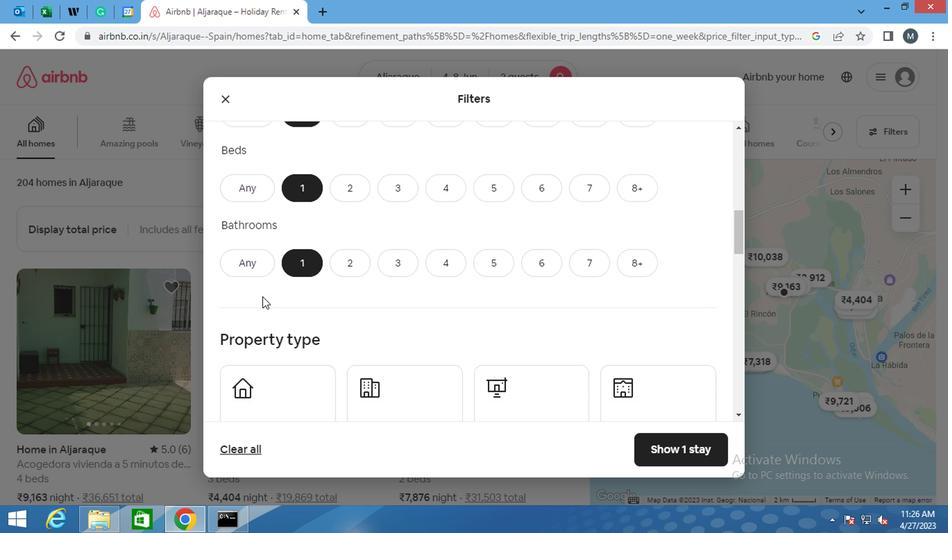 
Action: Mouse moved to (265, 312)
Screenshot: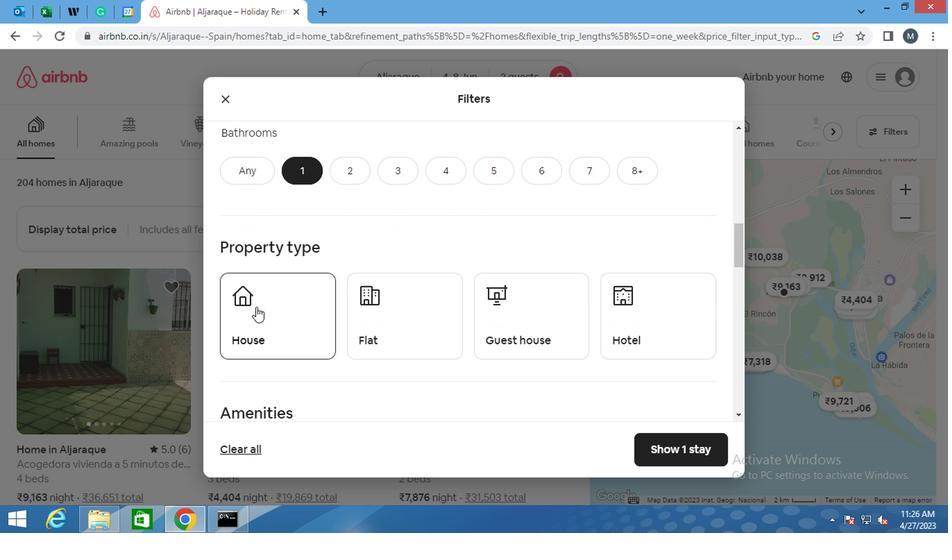 
Action: Mouse pressed left at (265, 312)
Screenshot: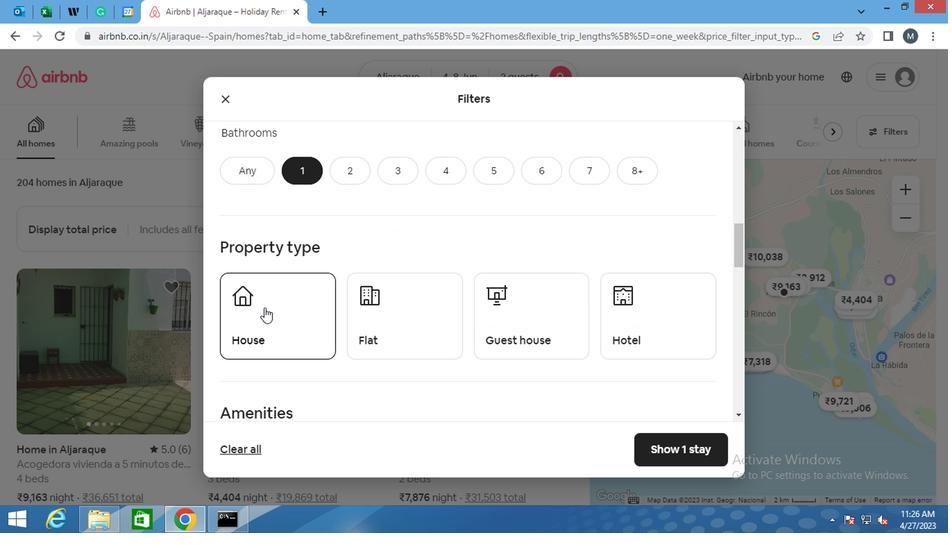 
Action: Mouse moved to (376, 306)
Screenshot: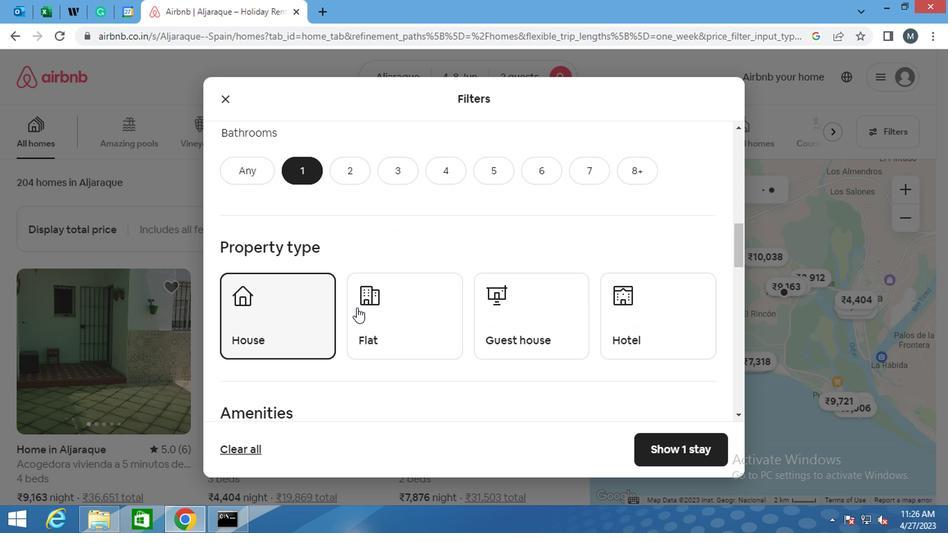 
Action: Mouse pressed left at (376, 306)
Screenshot: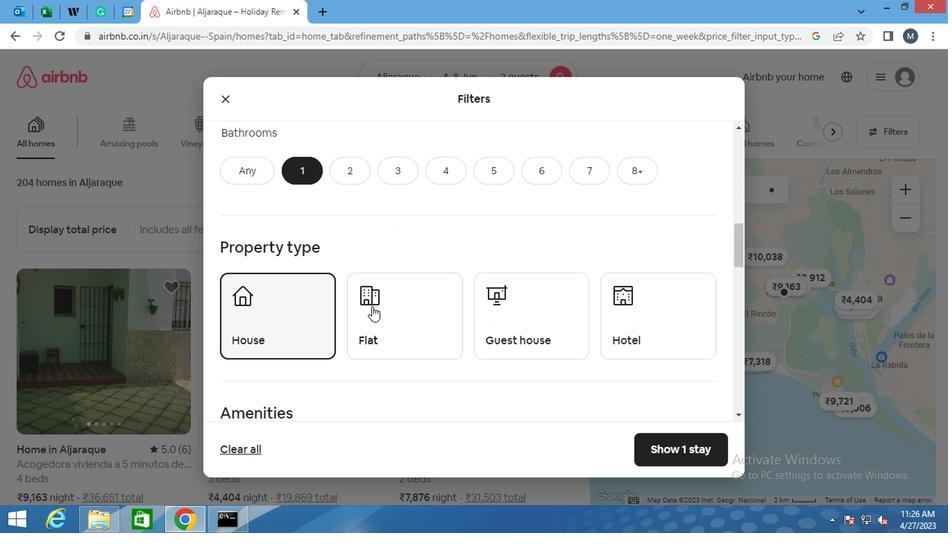 
Action: Mouse moved to (520, 311)
Screenshot: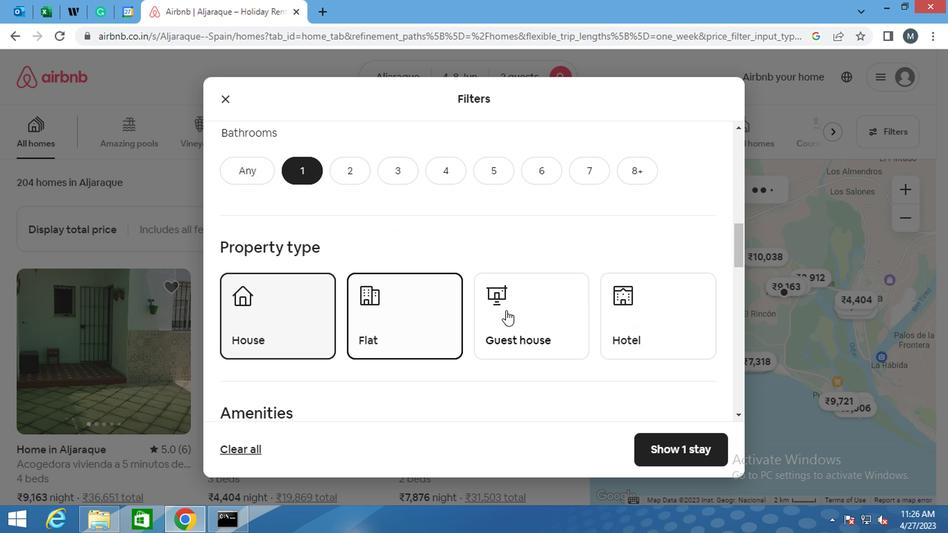 
Action: Mouse pressed left at (520, 311)
Screenshot: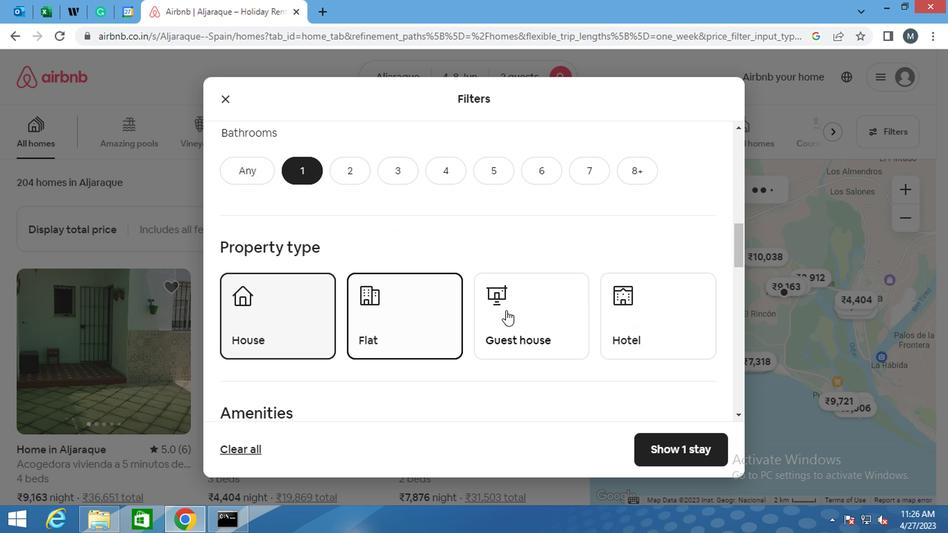 
Action: Mouse moved to (638, 313)
Screenshot: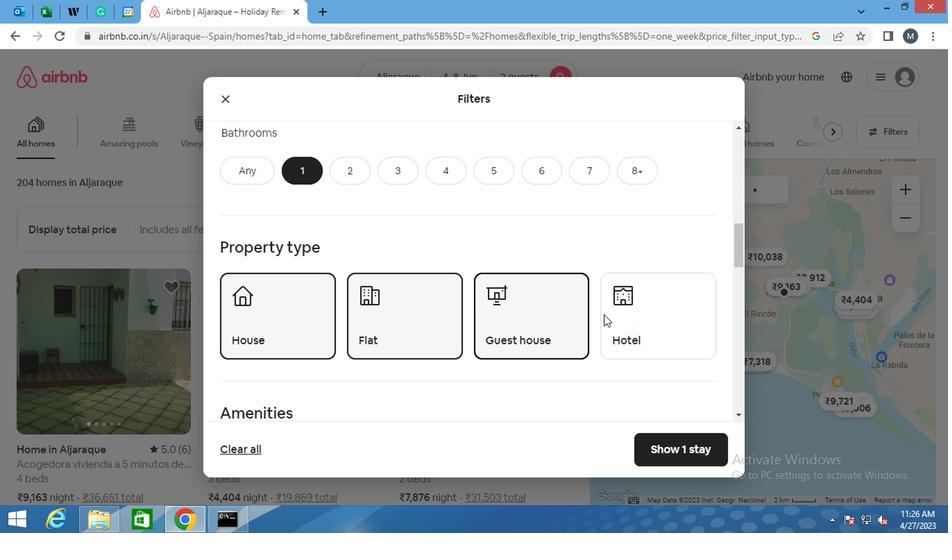 
Action: Mouse pressed left at (638, 313)
Screenshot: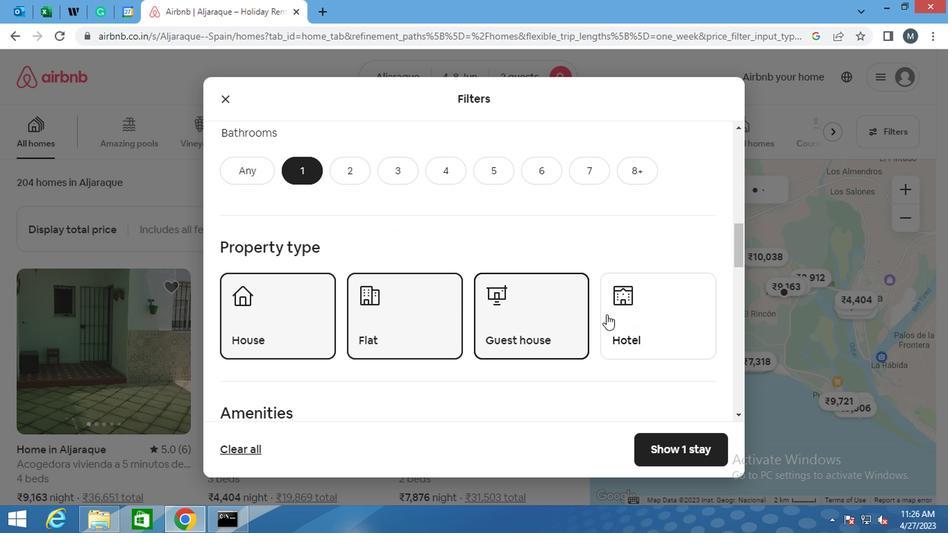 
Action: Mouse moved to (276, 297)
Screenshot: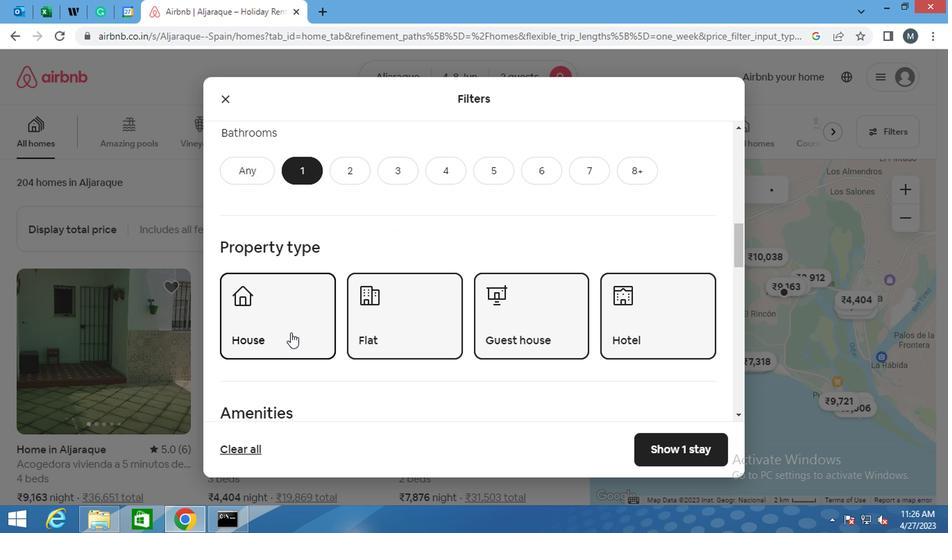 
Action: Mouse scrolled (276, 296) with delta (0, 0)
Screenshot: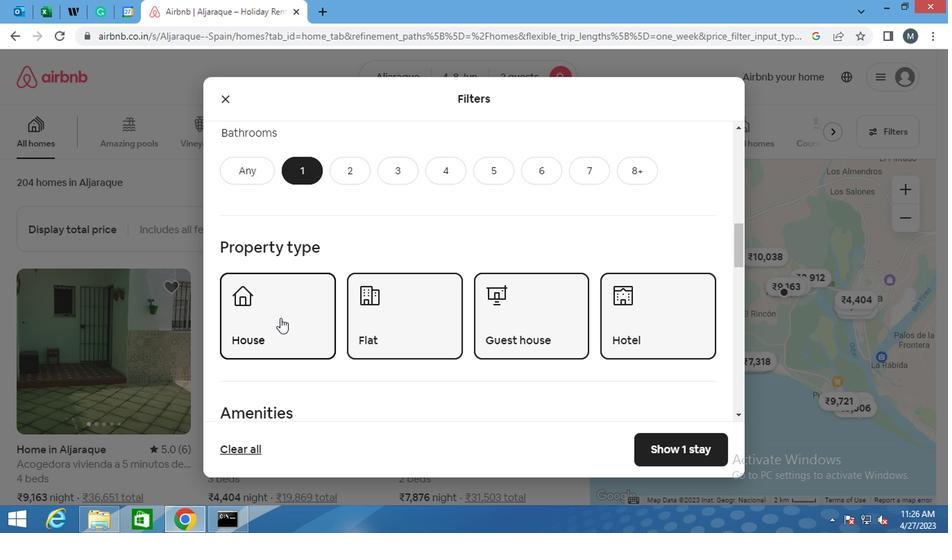 
Action: Mouse moved to (275, 295)
Screenshot: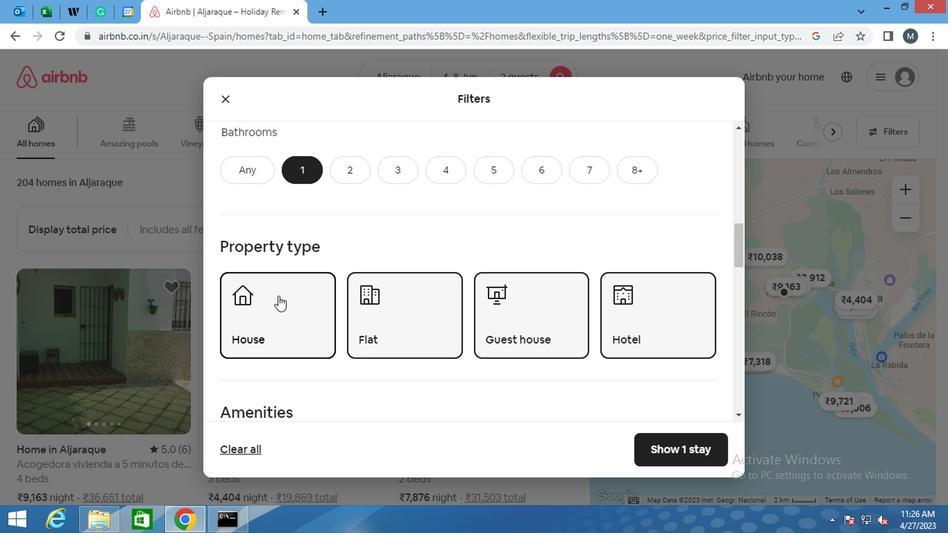 
Action: Mouse scrolled (275, 295) with delta (0, 0)
Screenshot: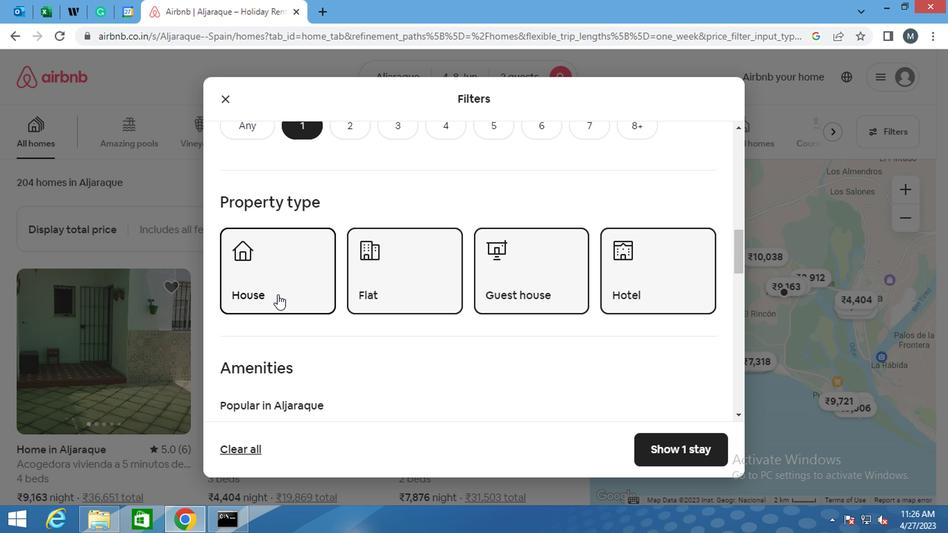 
Action: Mouse moved to (275, 294)
Screenshot: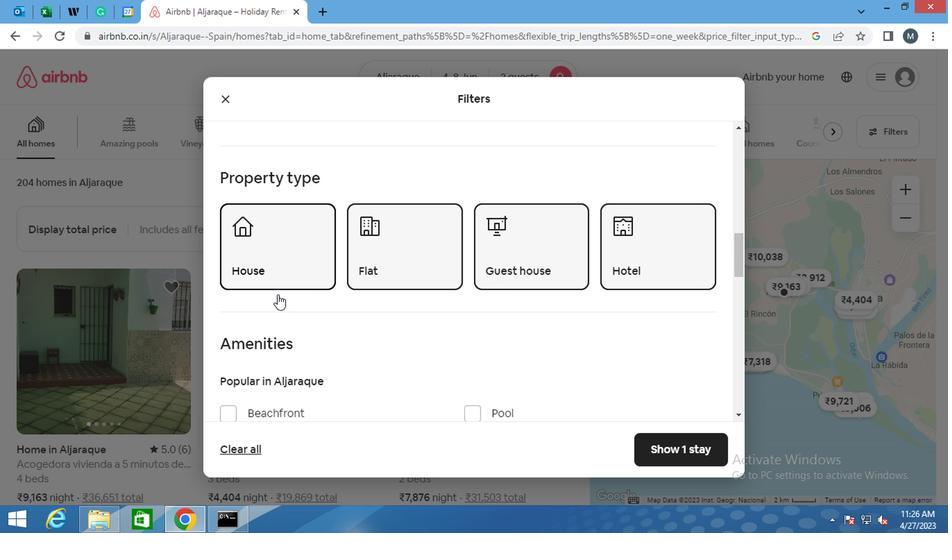 
Action: Mouse scrolled (275, 293) with delta (0, 0)
Screenshot: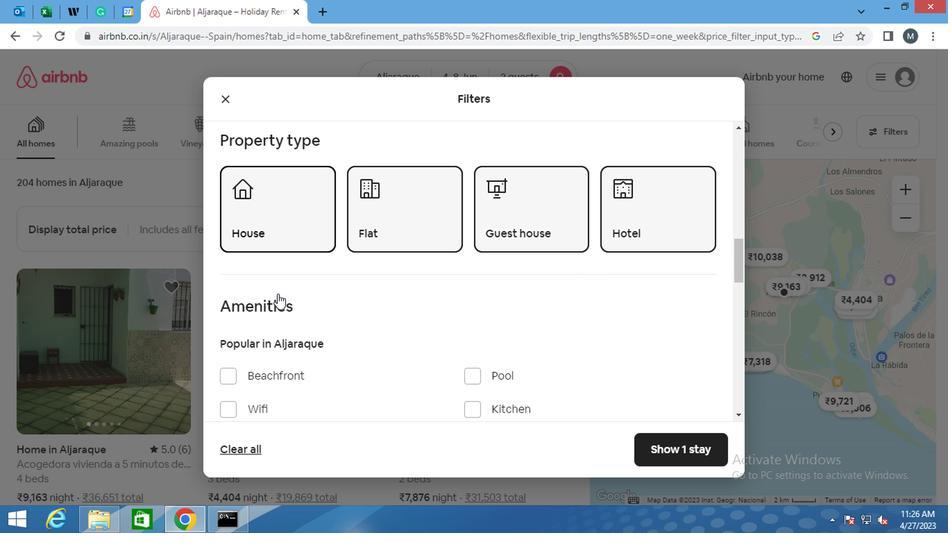 
Action: Mouse moved to (274, 293)
Screenshot: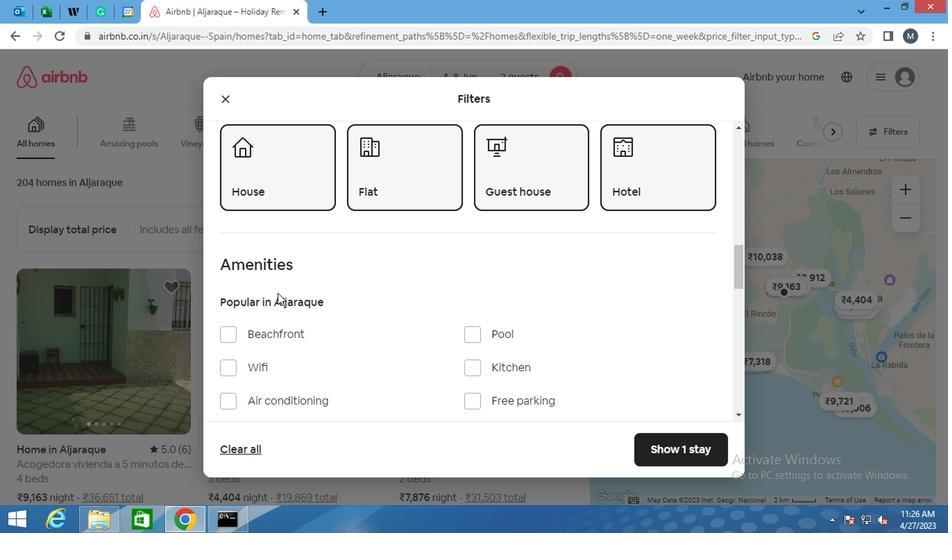 
Action: Mouse scrolled (274, 293) with delta (0, 0)
Screenshot: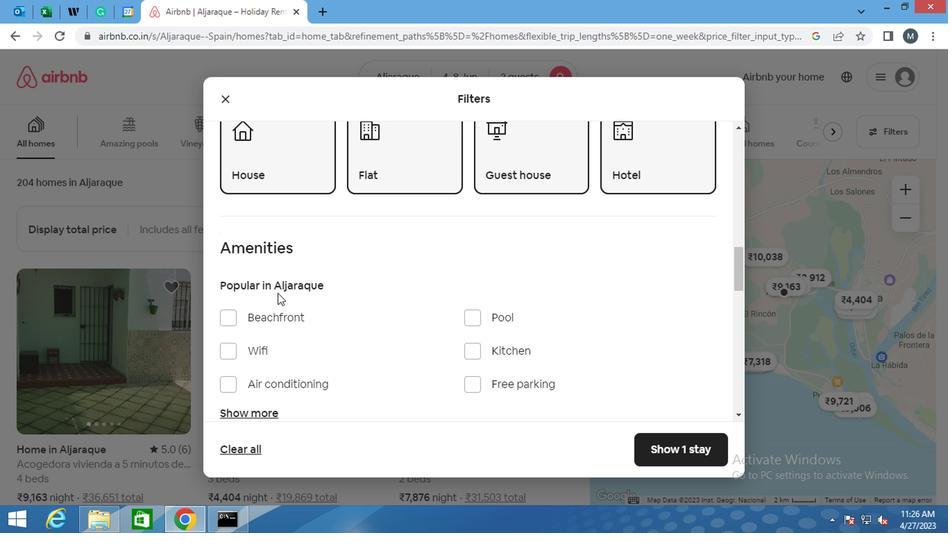 
Action: Mouse moved to (255, 278)
Screenshot: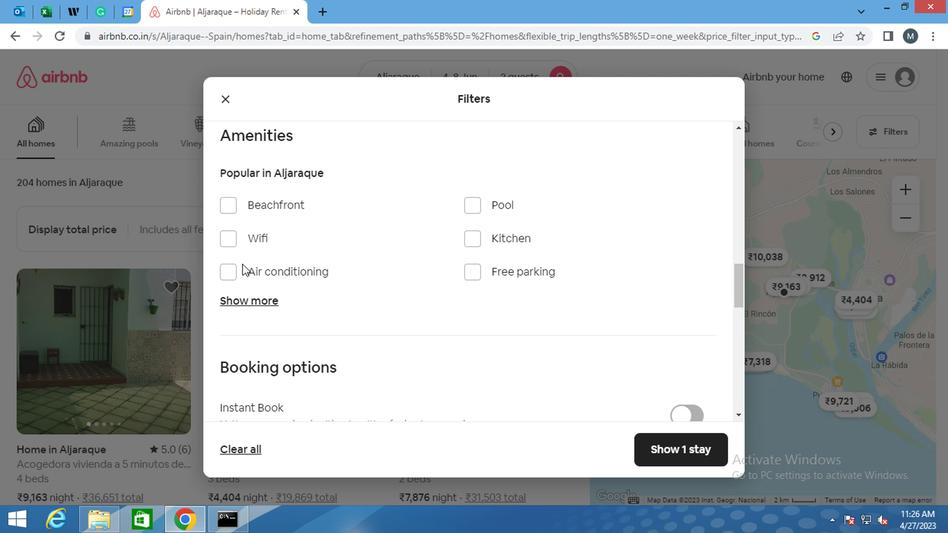 
Action: Mouse scrolled (255, 278) with delta (0, 0)
Screenshot: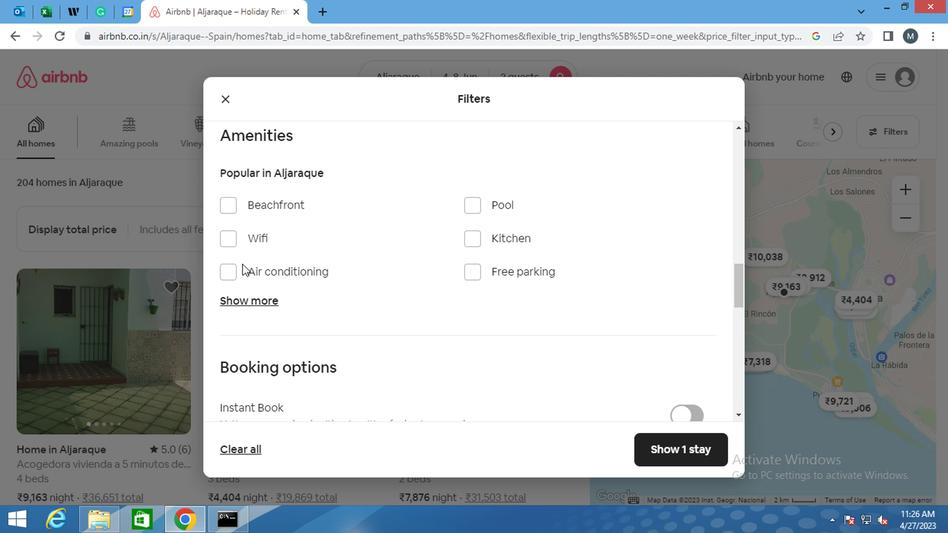 
Action: Mouse moved to (255, 279)
Screenshot: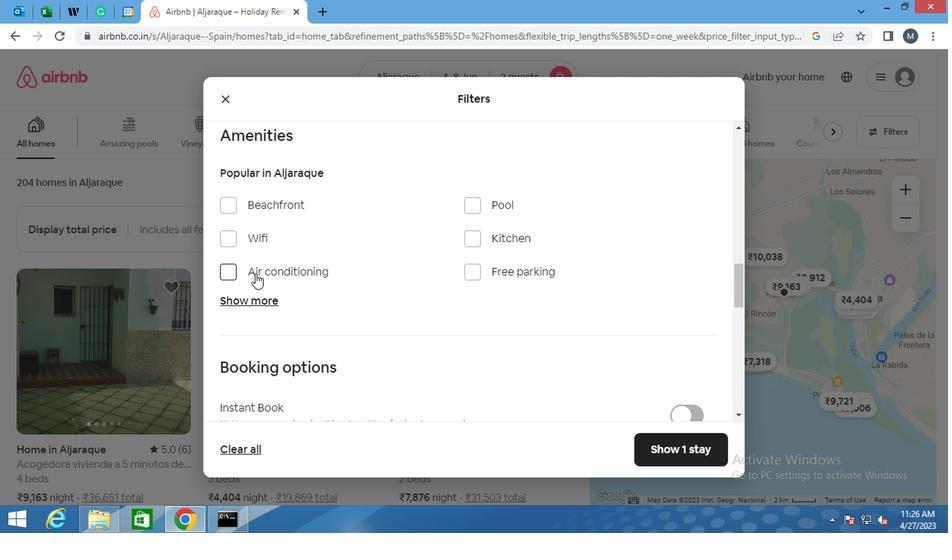 
Action: Mouse scrolled (255, 278) with delta (0, 0)
Screenshot: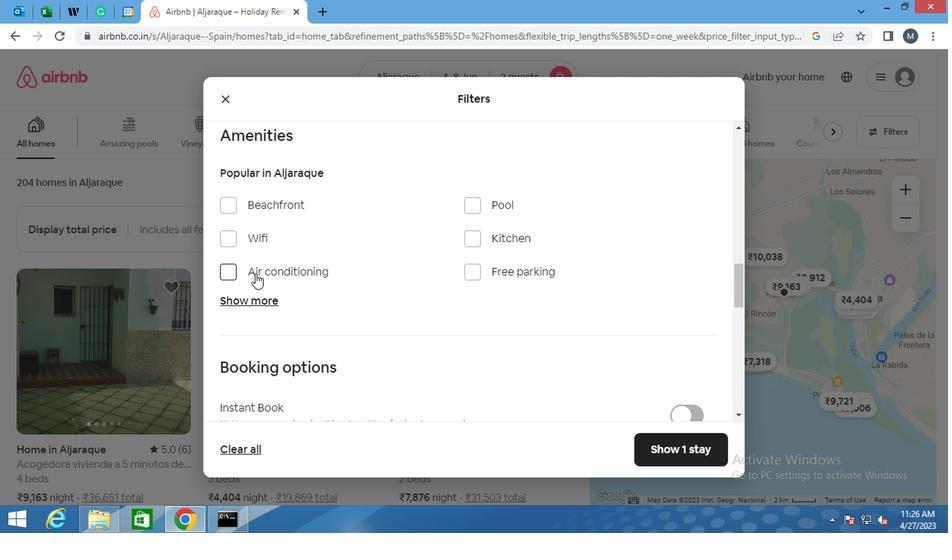 
Action: Mouse moved to (258, 283)
Screenshot: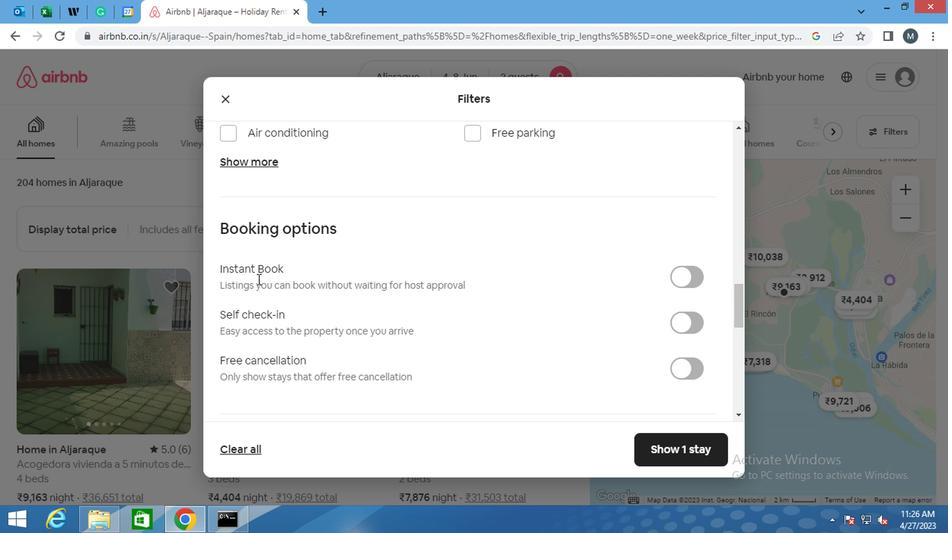 
Action: Mouse scrolled (258, 283) with delta (0, 0)
Screenshot: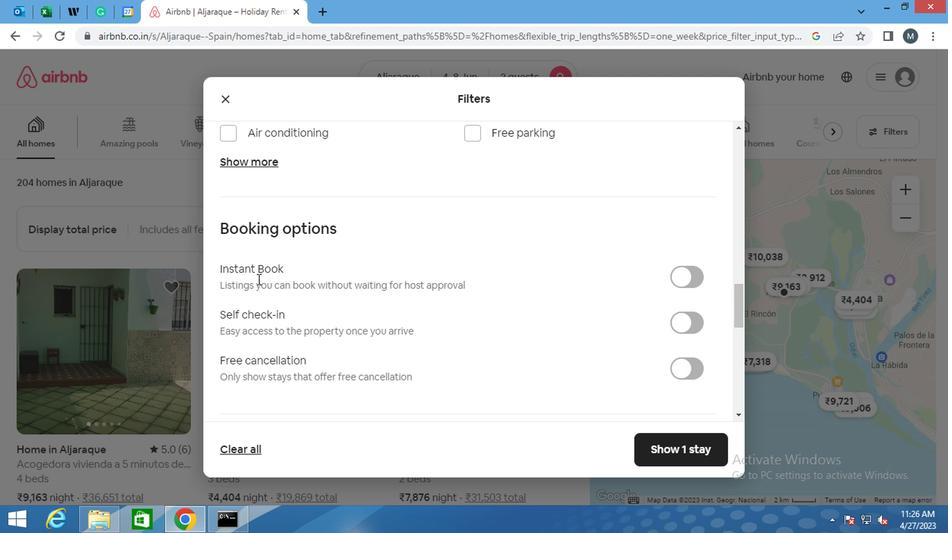 
Action: Mouse moved to (266, 295)
Screenshot: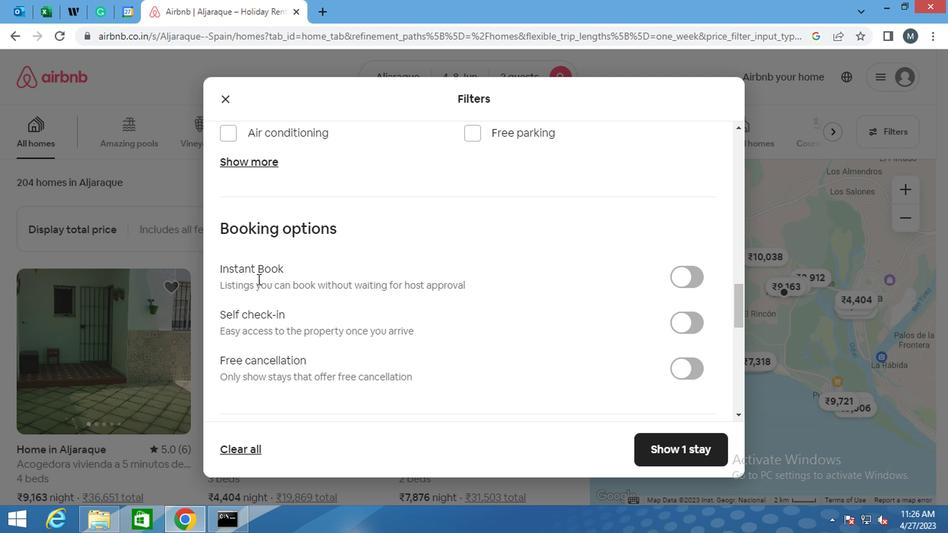 
Action: Mouse scrolled (266, 294) with delta (0, 0)
Screenshot: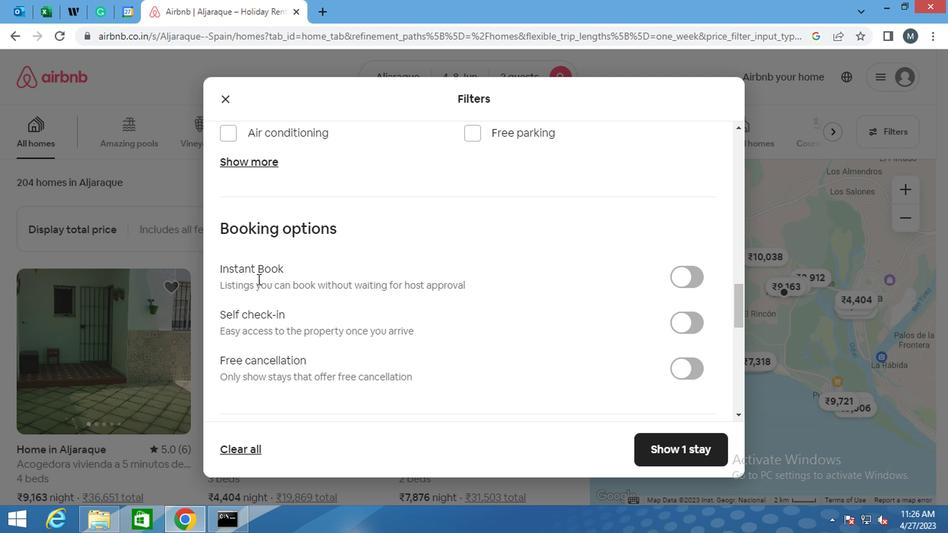 
Action: Mouse moved to (689, 188)
Screenshot: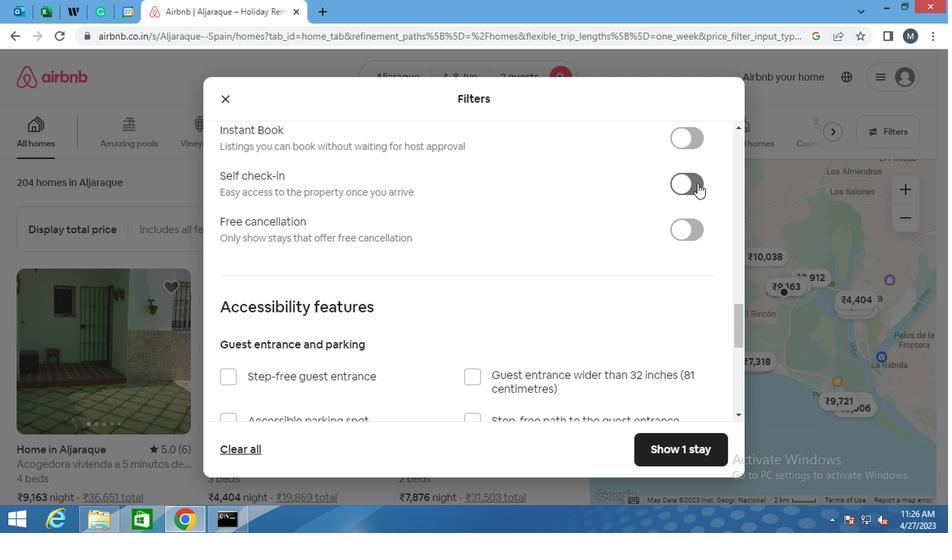 
Action: Mouse pressed left at (689, 188)
Screenshot: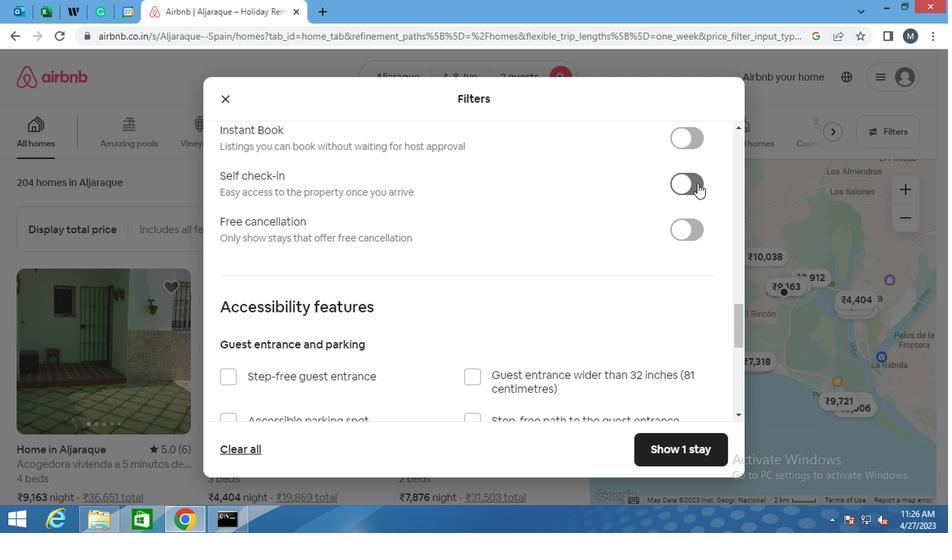 
Action: Mouse moved to (484, 238)
Screenshot: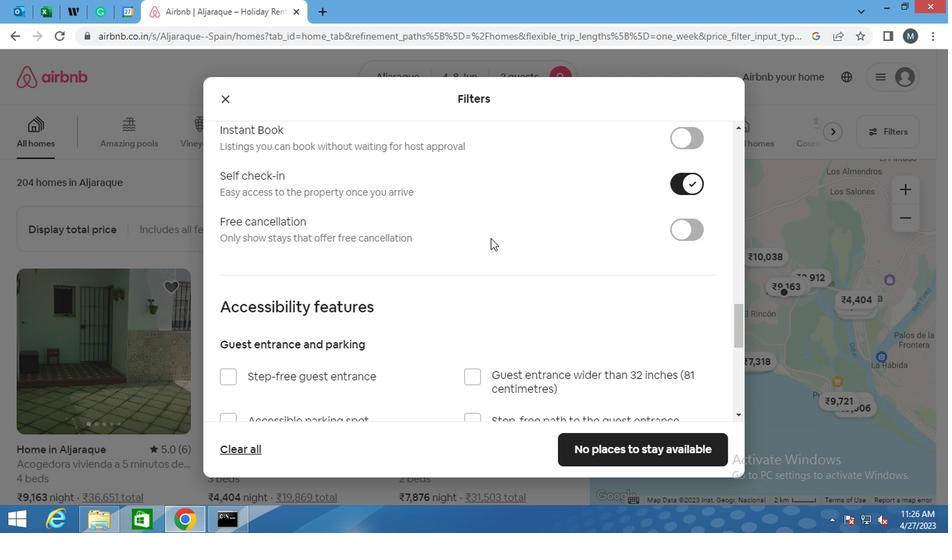
Action: Mouse scrolled (484, 237) with delta (0, 0)
Screenshot: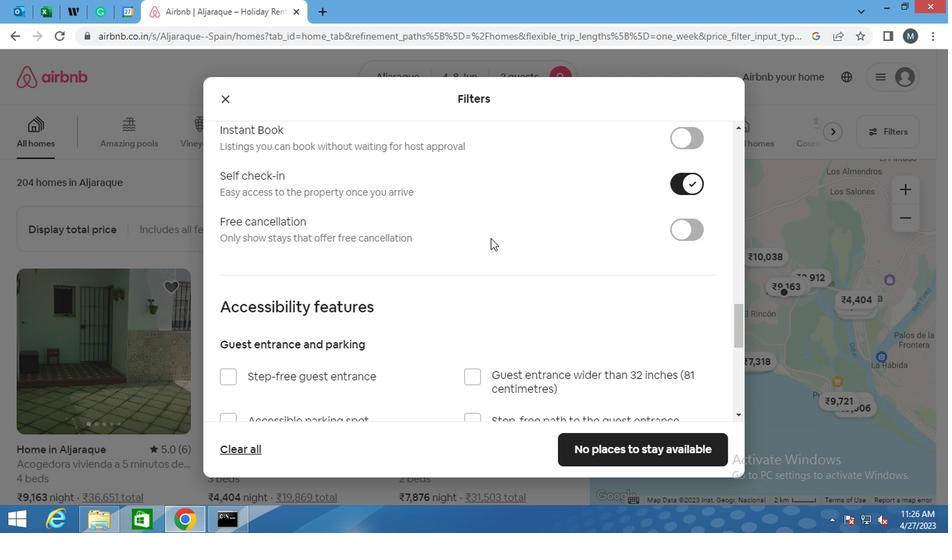 
Action: Mouse moved to (466, 240)
Screenshot: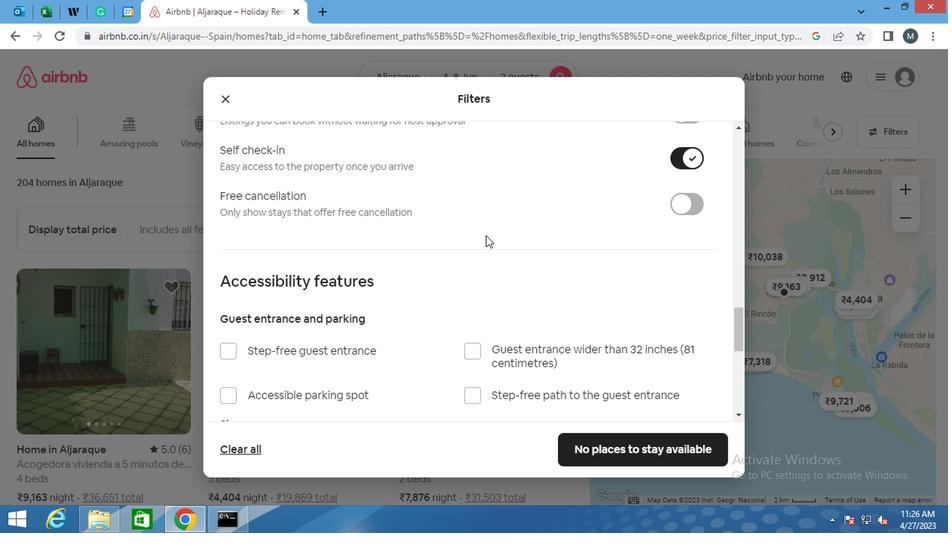 
Action: Mouse scrolled (466, 239) with delta (0, 0)
Screenshot: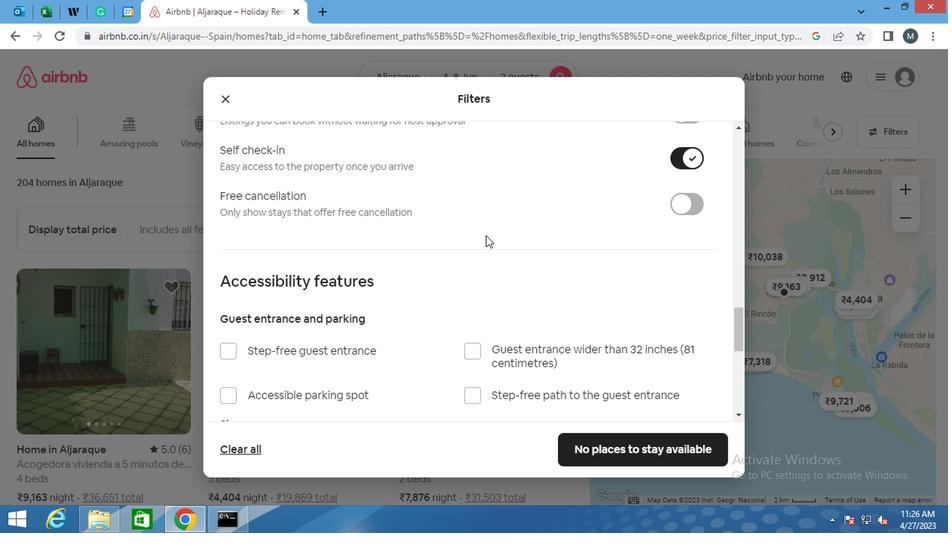 
Action: Mouse scrolled (466, 239) with delta (0, 0)
Screenshot: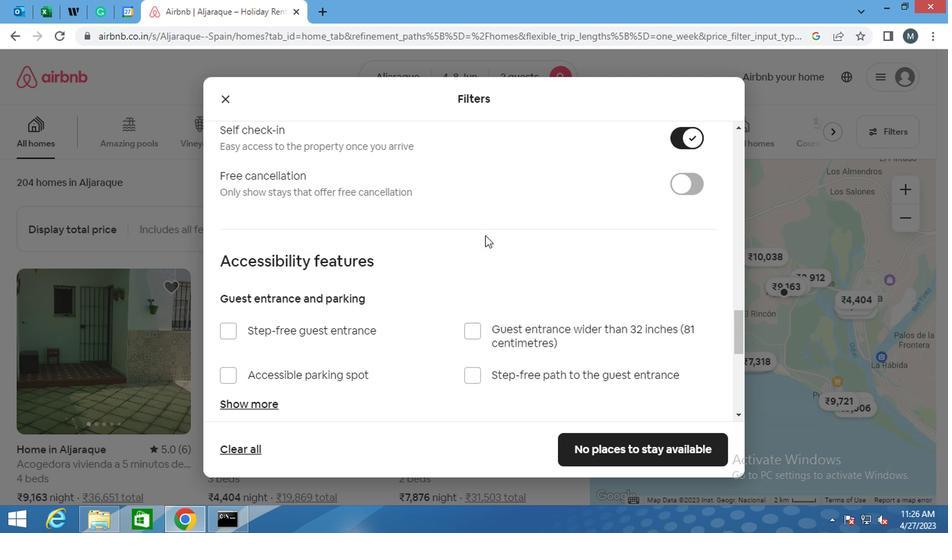 
Action: Mouse moved to (442, 245)
Screenshot: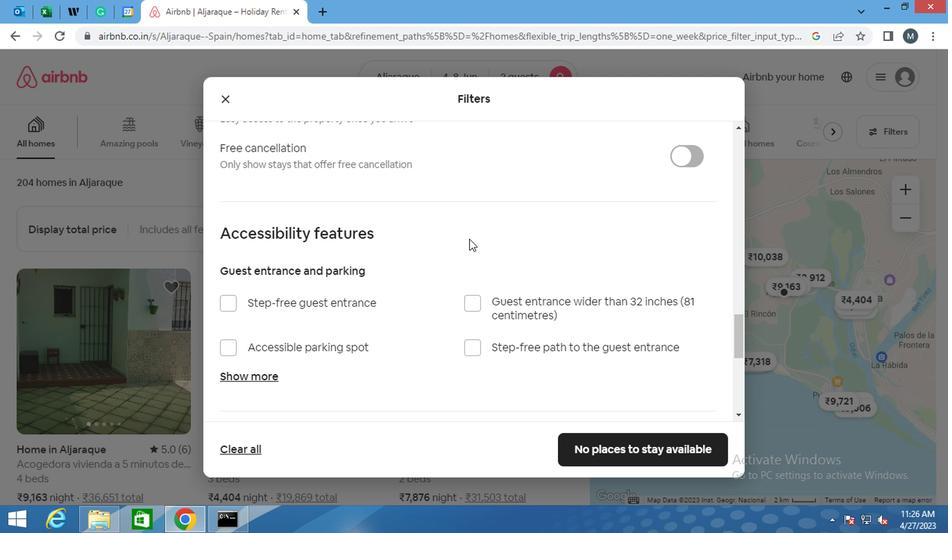 
Action: Mouse scrolled (442, 244) with delta (0, 0)
Screenshot: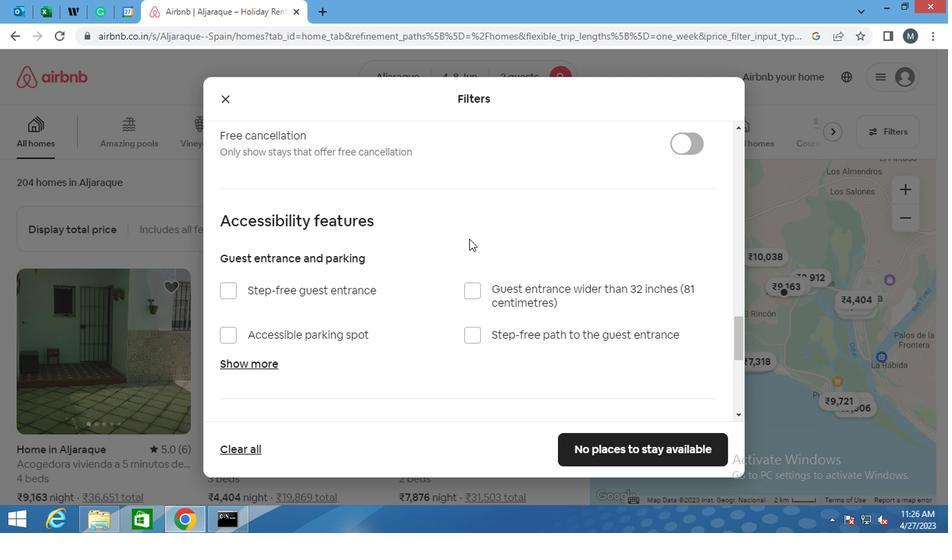 
Action: Mouse moved to (432, 249)
Screenshot: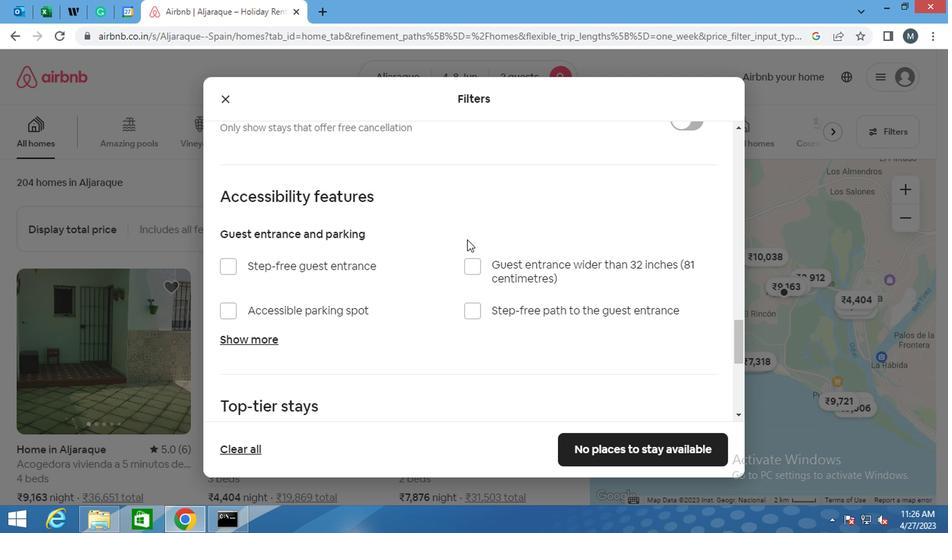 
Action: Mouse scrolled (432, 248) with delta (0, 0)
Screenshot: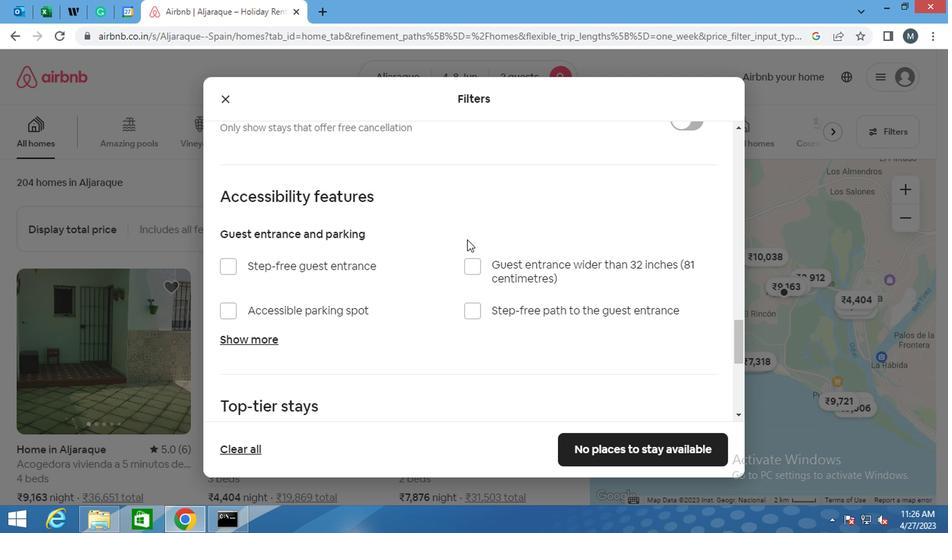 
Action: Mouse moved to (262, 320)
Screenshot: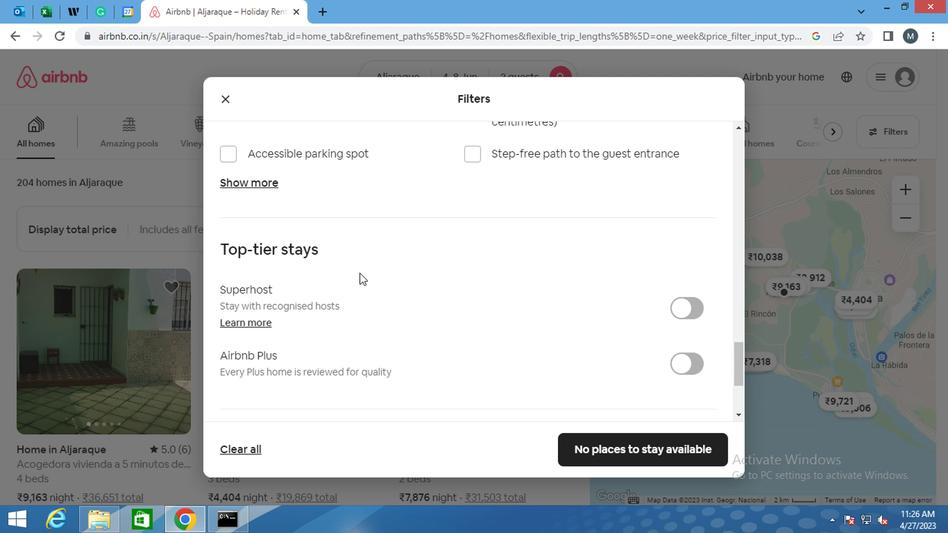 
Action: Mouse scrolled (262, 319) with delta (0, 0)
Screenshot: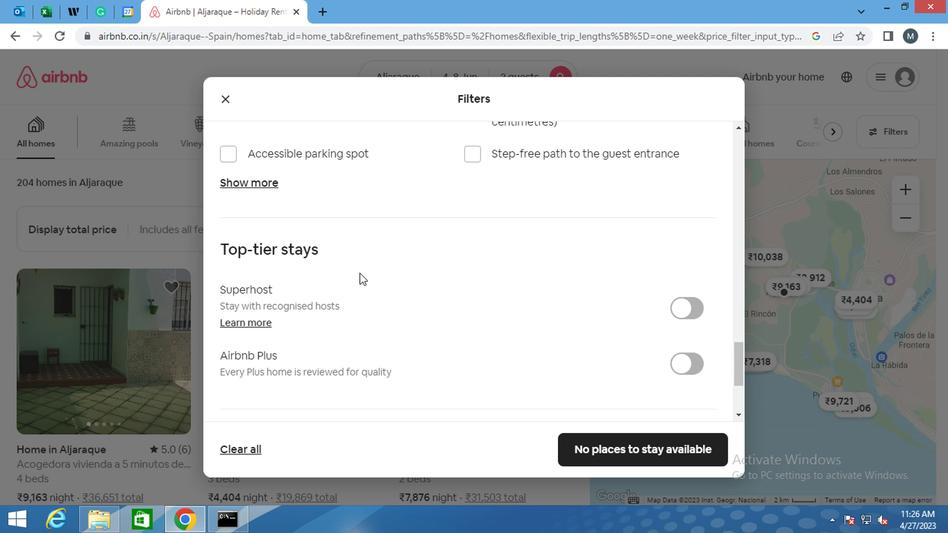 
Action: Mouse moved to (222, 333)
Screenshot: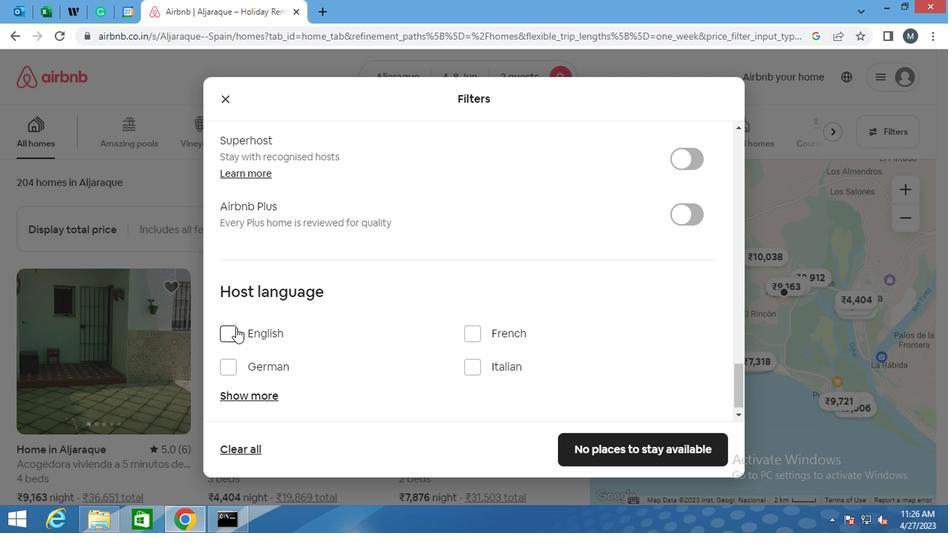 
Action: Mouse pressed left at (222, 333)
Screenshot: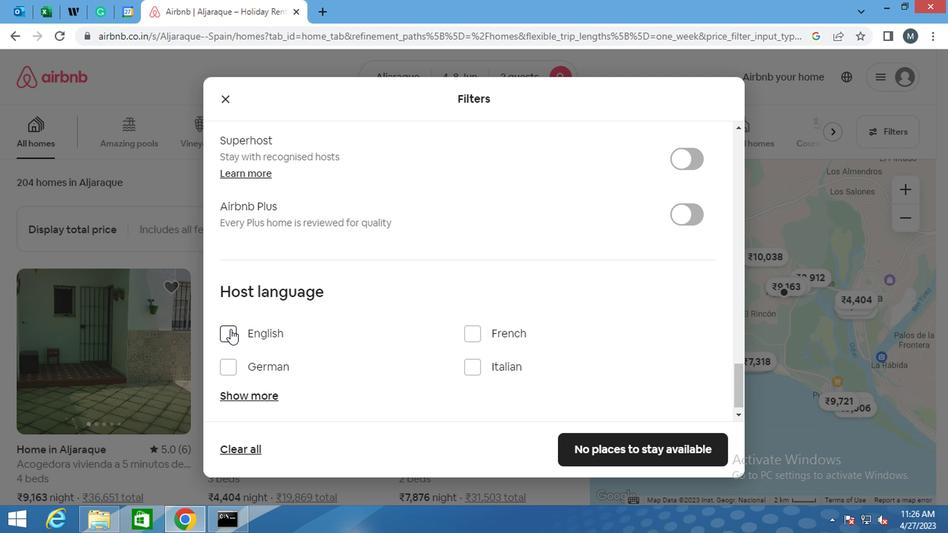
Action: Mouse moved to (448, 262)
Screenshot: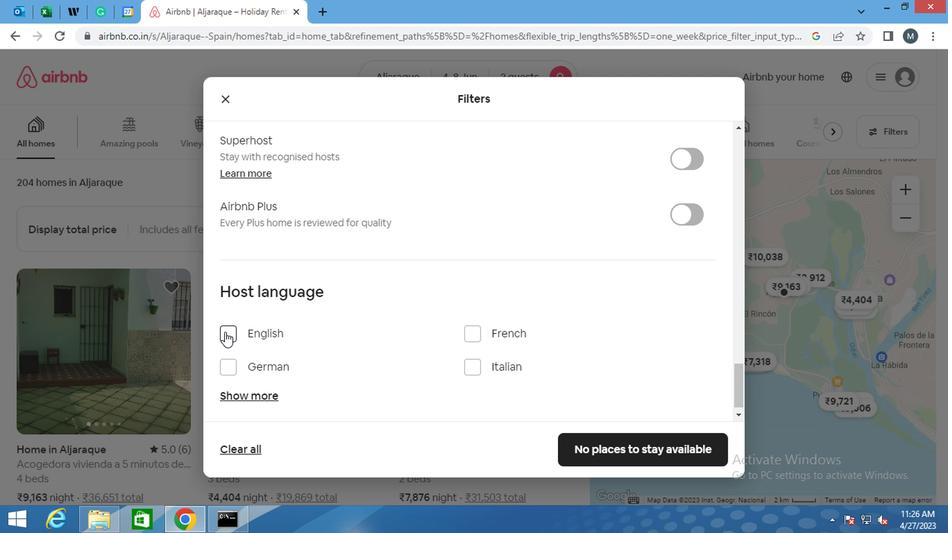 
Action: Mouse scrolled (448, 261) with delta (0, 0)
Screenshot: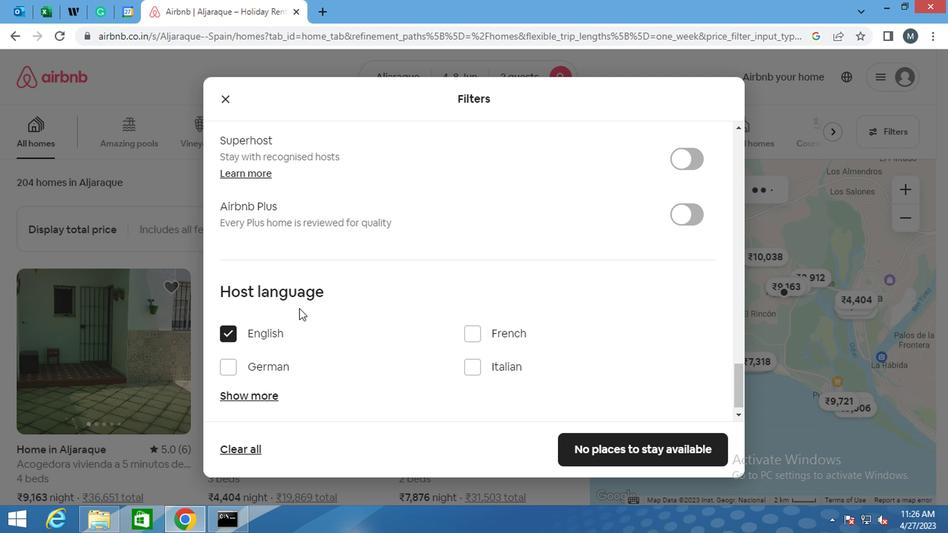 
Action: Mouse moved to (450, 269)
Screenshot: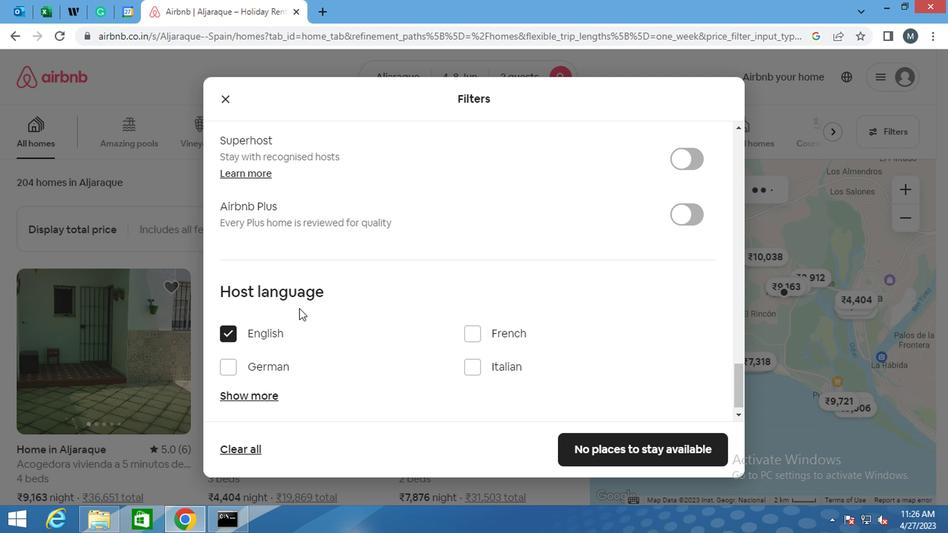 
Action: Mouse scrolled (450, 268) with delta (0, 0)
Screenshot: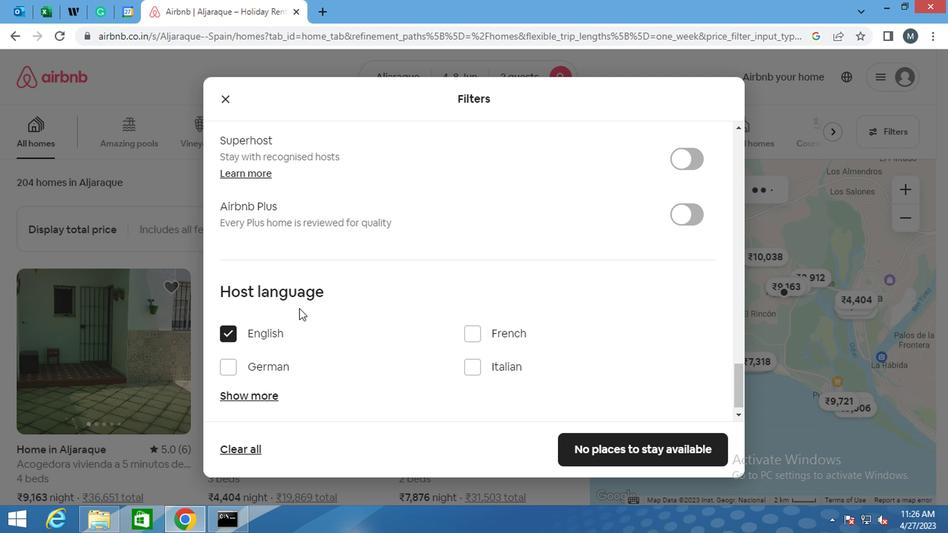 
Action: Mouse moved to (458, 286)
Screenshot: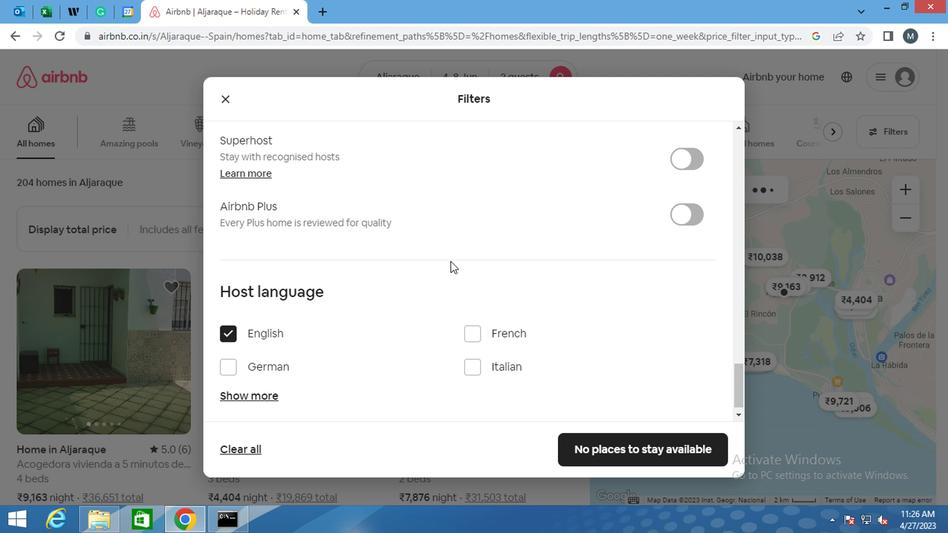 
Action: Mouse scrolled (458, 286) with delta (0, 0)
Screenshot: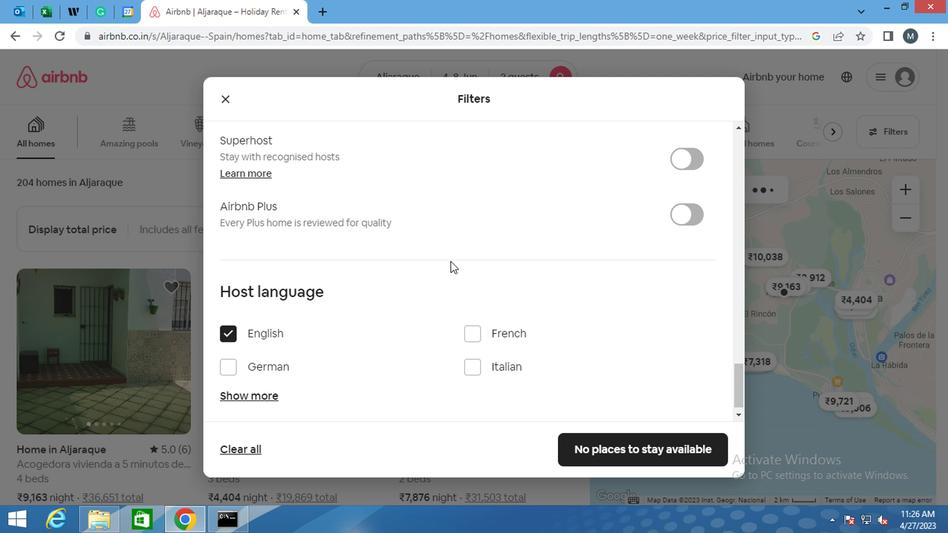
Action: Mouse moved to (644, 454)
Screenshot: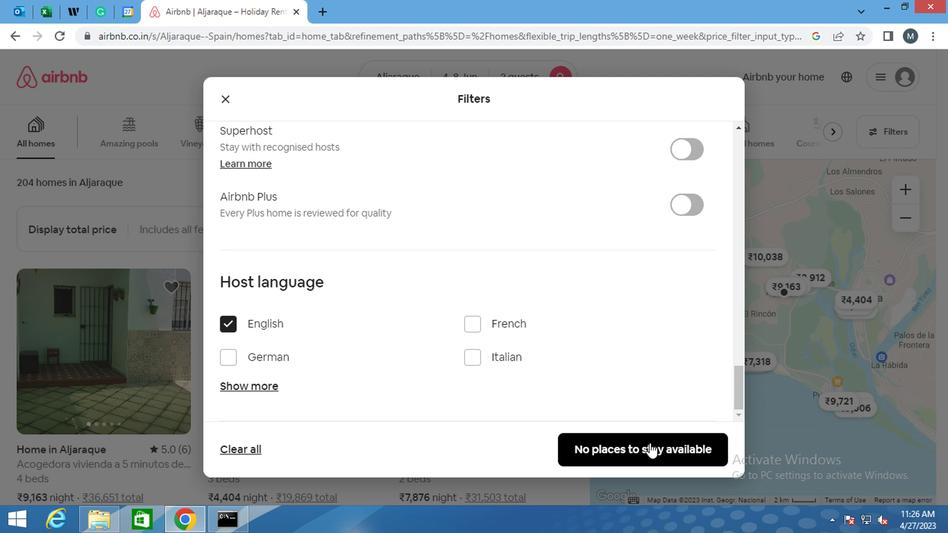 
Action: Mouse pressed left at (644, 454)
Screenshot: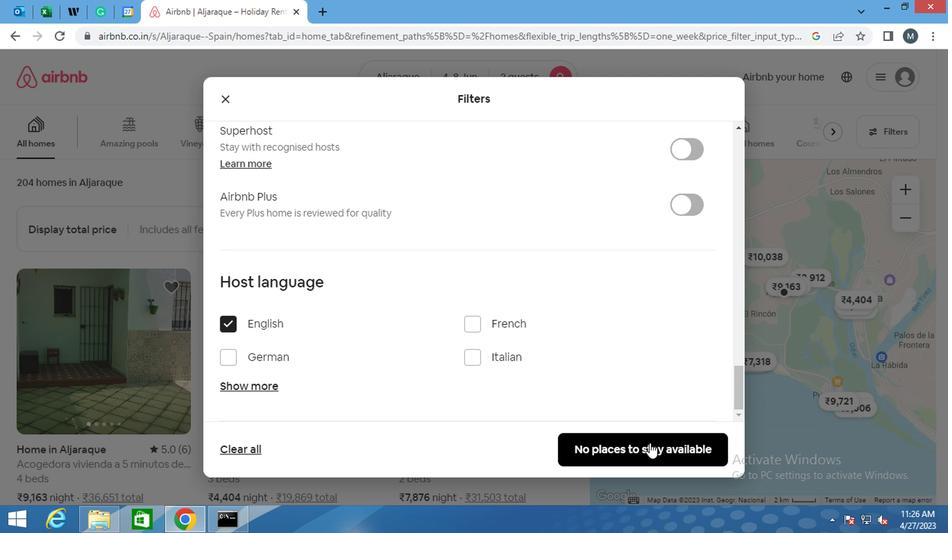 
Action: Mouse moved to (647, 449)
Screenshot: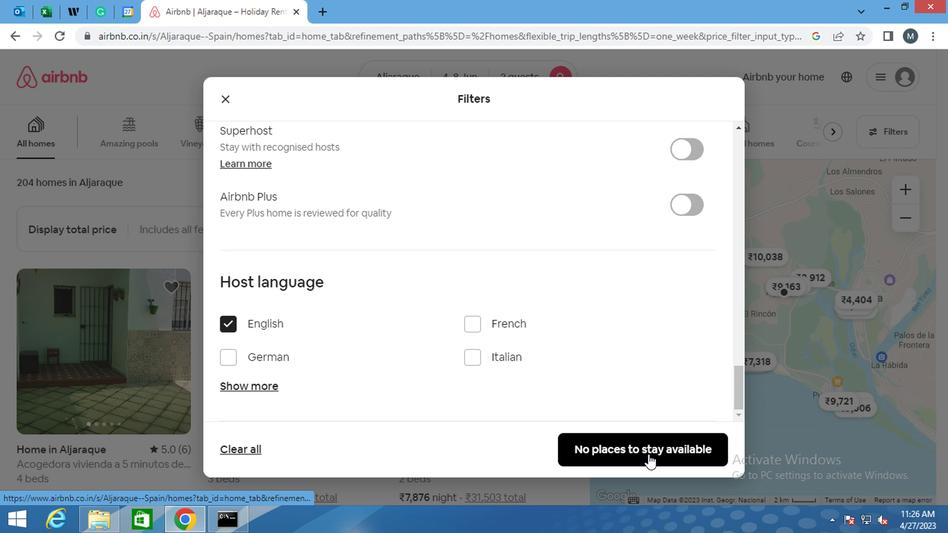 
